 Task: Look for space in Safīpur, India from 3rd June, 2023 to 9th June, 2023 for 2 adults in price range Rs.6000 to Rs.12000. Place can be entire place with 1  bedroom having 1 bed and 1 bathroom. Property type can be house, flat, guest house, hotel. Booking option can be shelf check-in. Required host language is English.
Action: Mouse moved to (415, 58)
Screenshot: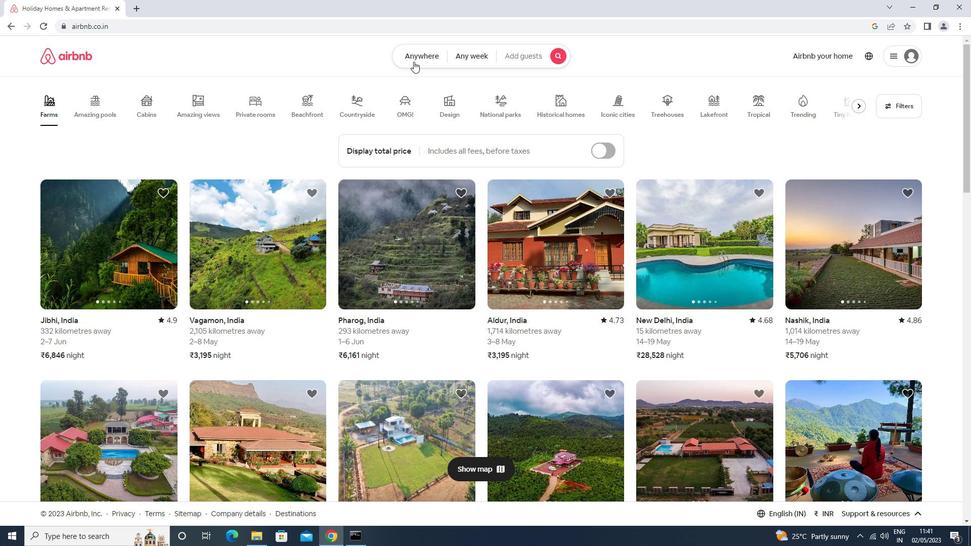 
Action: Mouse pressed left at (415, 58)
Screenshot: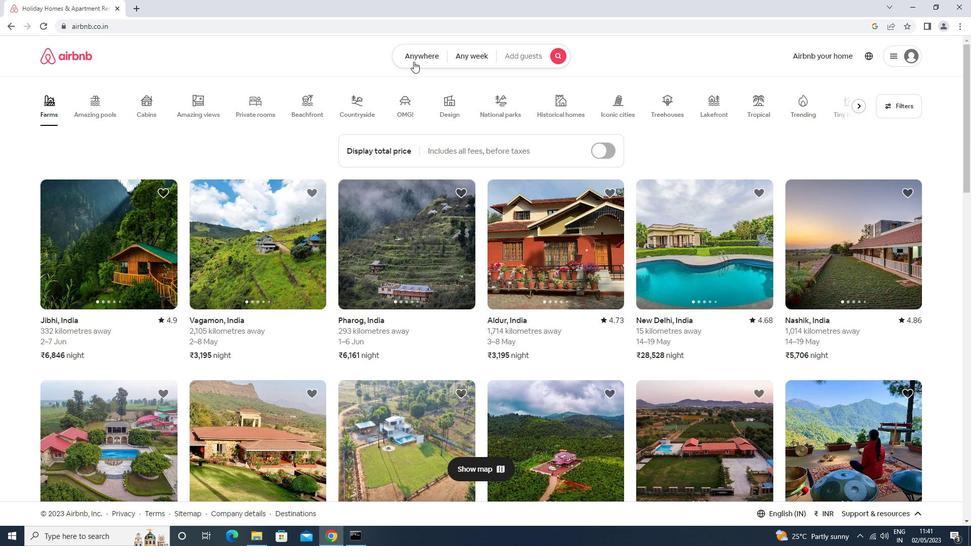 
Action: Mouse moved to (405, 99)
Screenshot: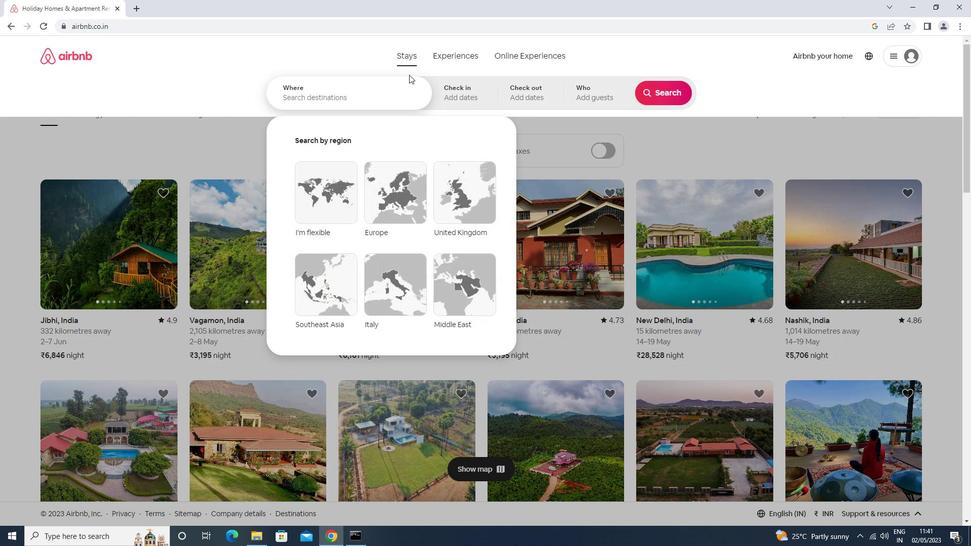 
Action: Mouse pressed left at (405, 99)
Screenshot: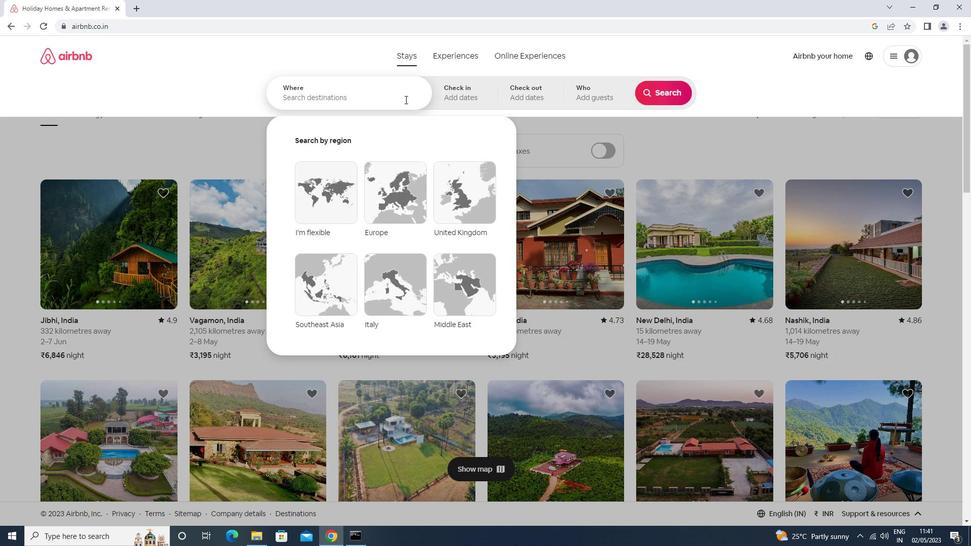 
Action: Mouse moved to (396, 102)
Screenshot: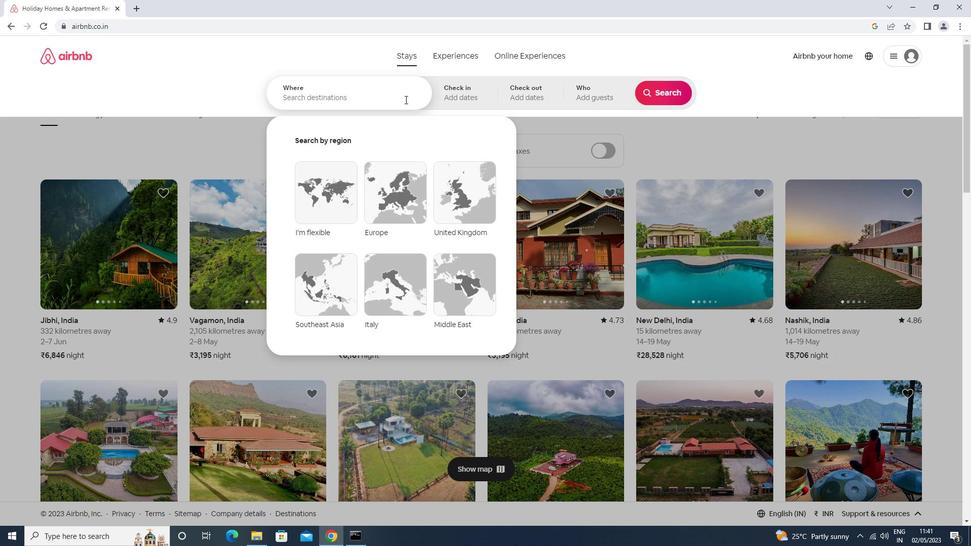 
Action: Key pressed s<Key.caps_lock>afirpur<Key.enter>
Screenshot: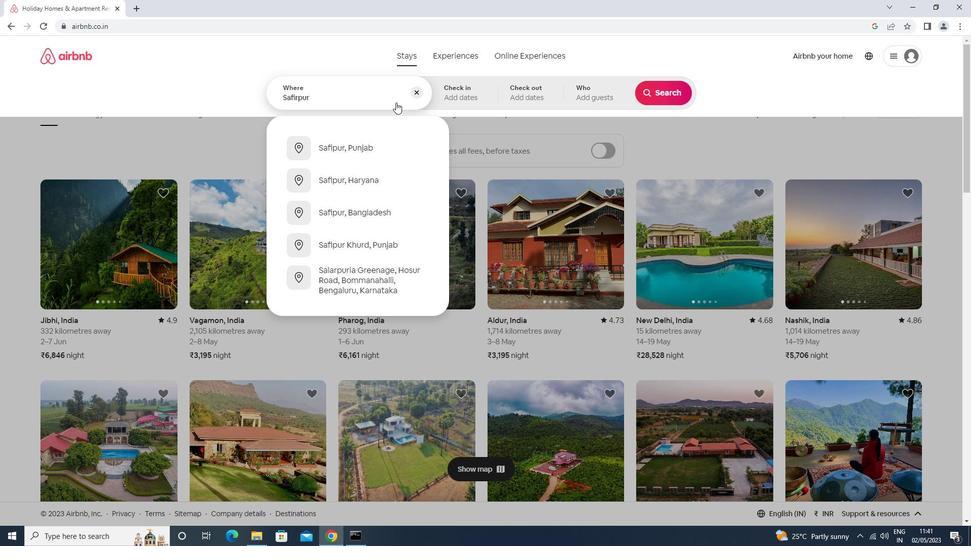 
Action: Mouse moved to (642, 216)
Screenshot: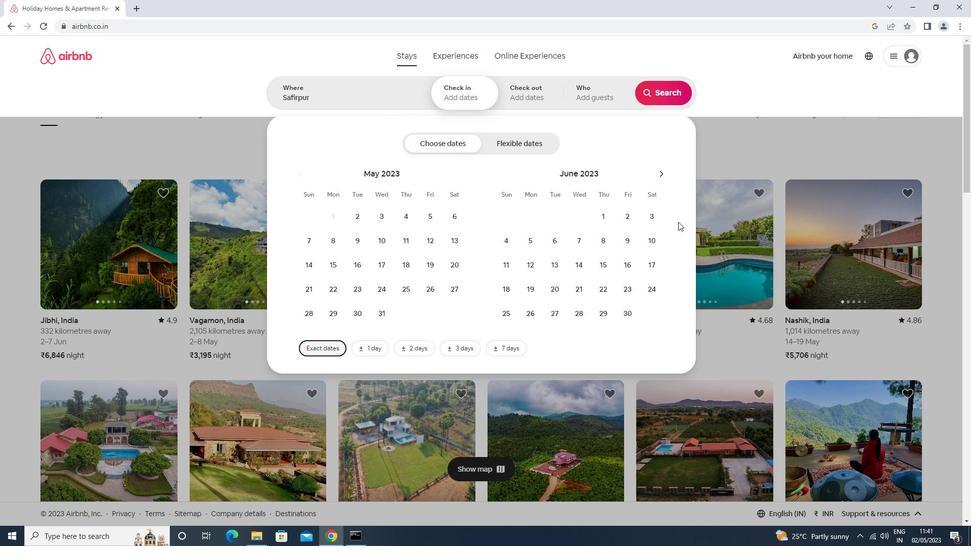 
Action: Mouse pressed left at (642, 216)
Screenshot: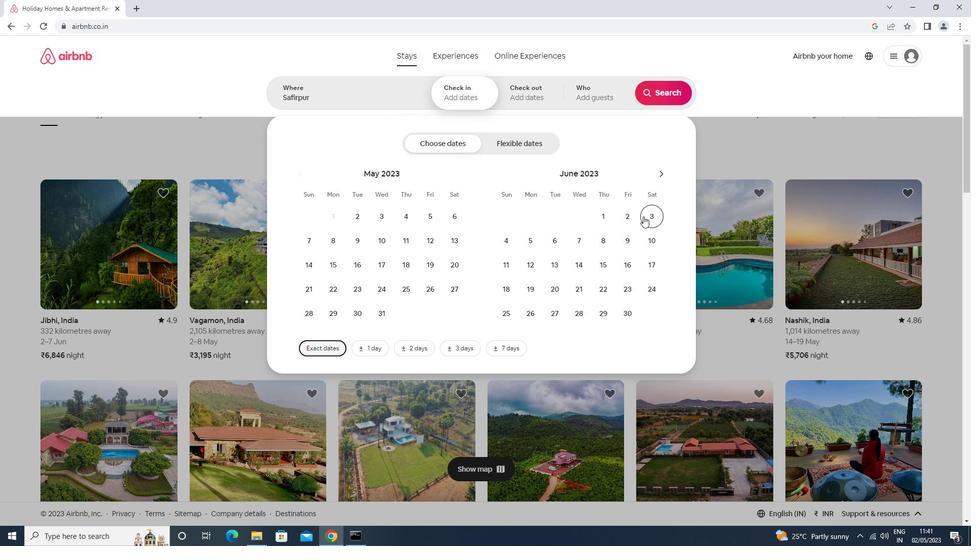 
Action: Mouse moved to (628, 240)
Screenshot: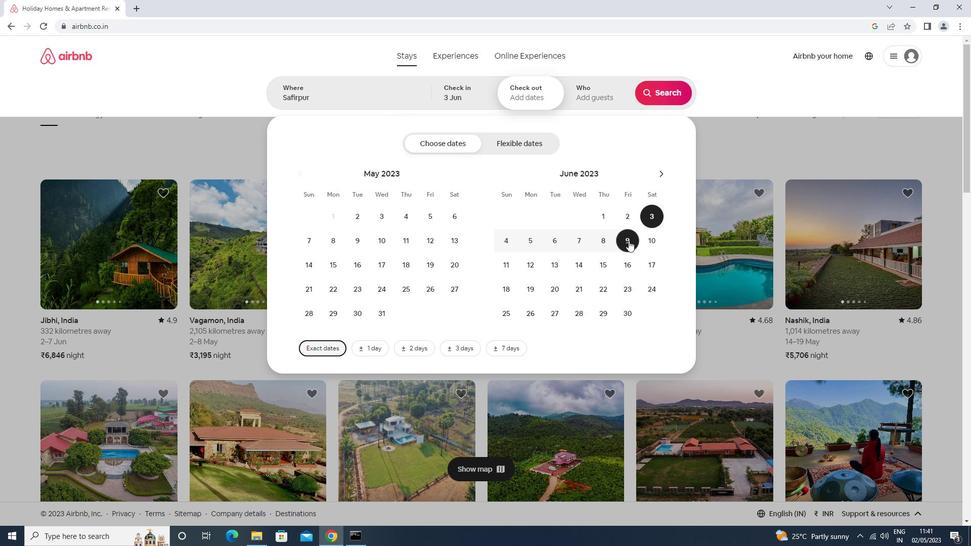 
Action: Mouse pressed left at (628, 240)
Screenshot: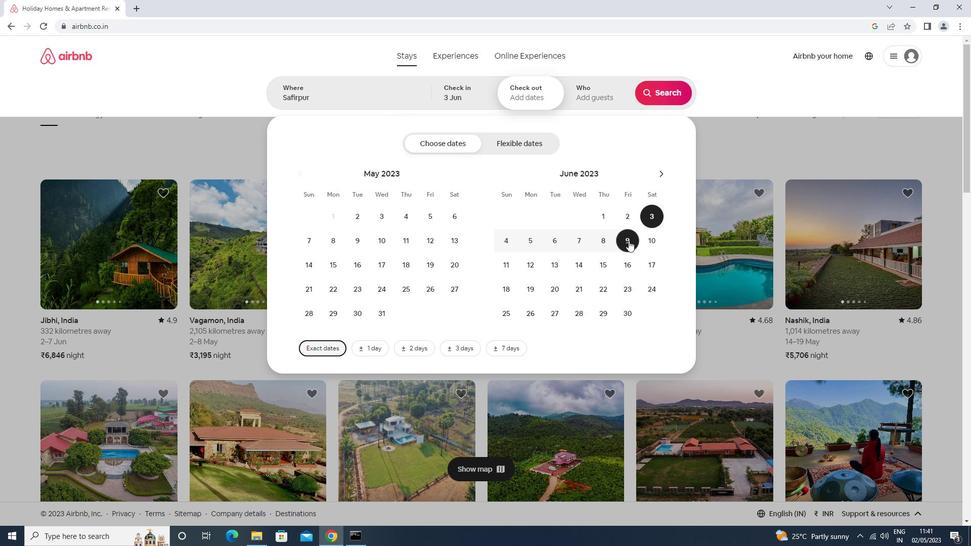
Action: Mouse moved to (591, 97)
Screenshot: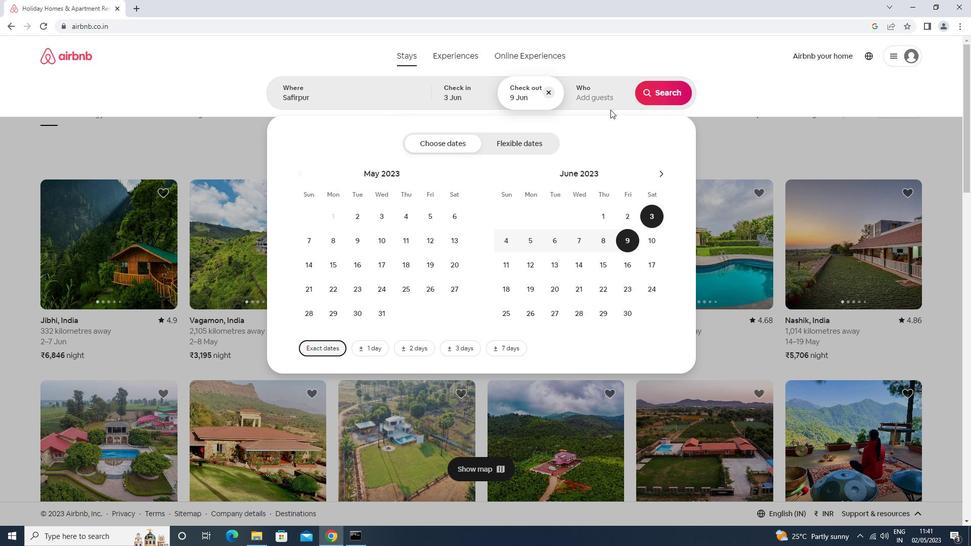 
Action: Mouse pressed left at (591, 97)
Screenshot: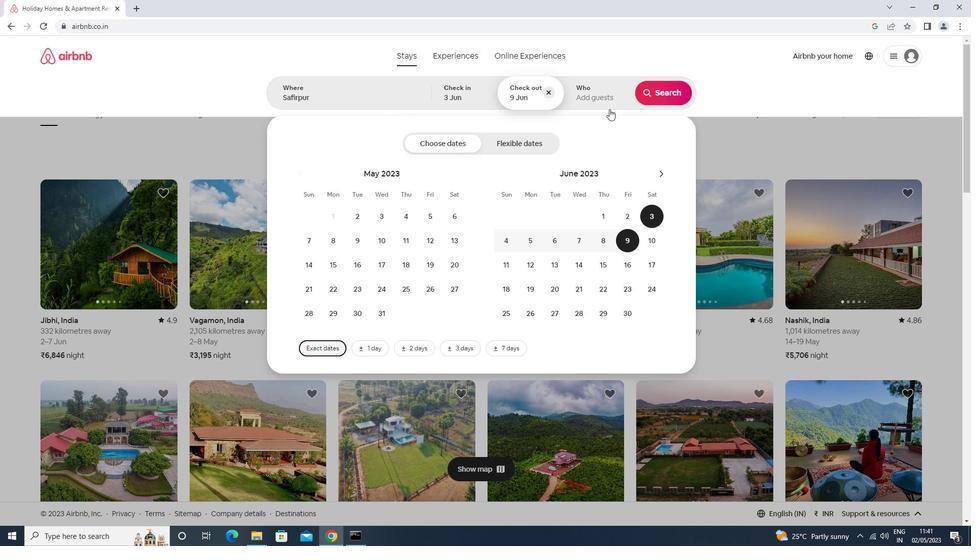
Action: Mouse moved to (662, 149)
Screenshot: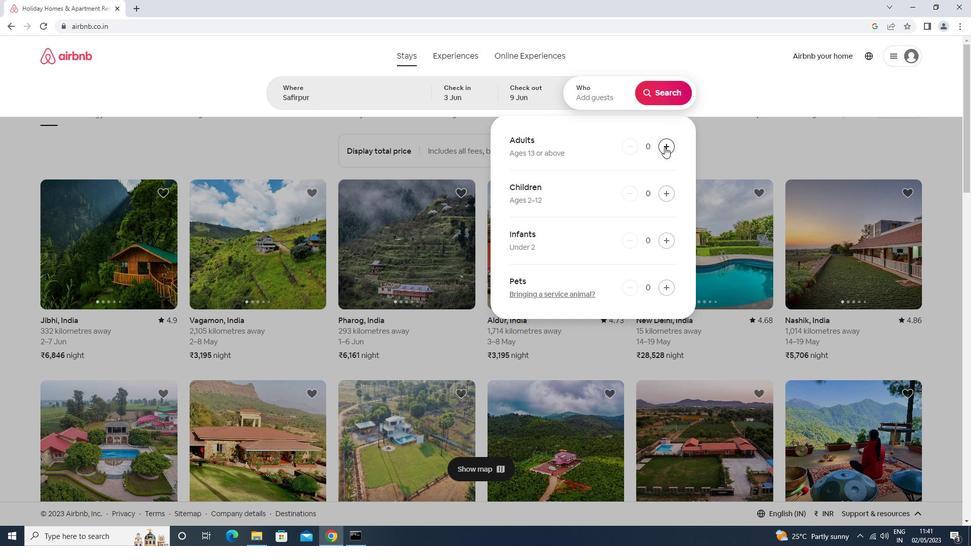 
Action: Mouse pressed left at (662, 149)
Screenshot: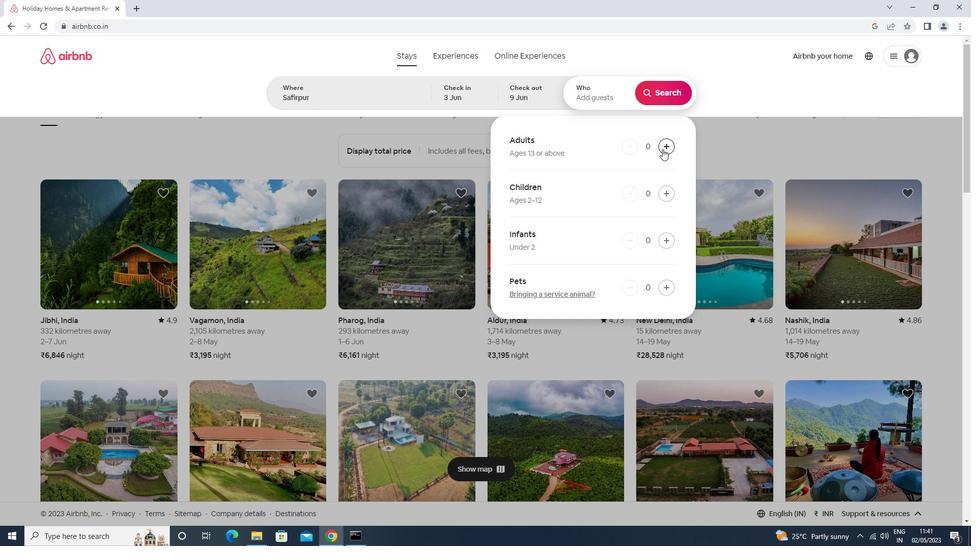 
Action: Mouse moved to (662, 149)
Screenshot: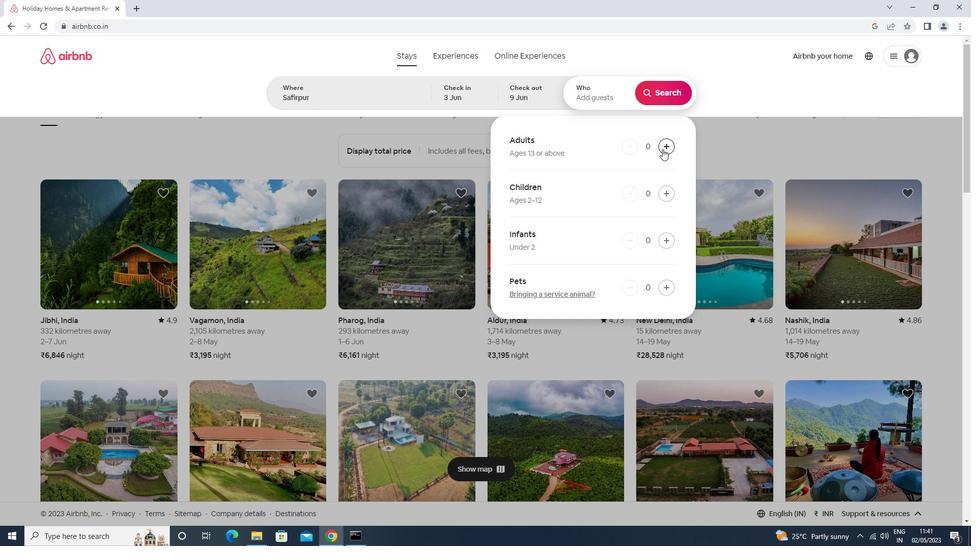 
Action: Mouse pressed left at (662, 149)
Screenshot: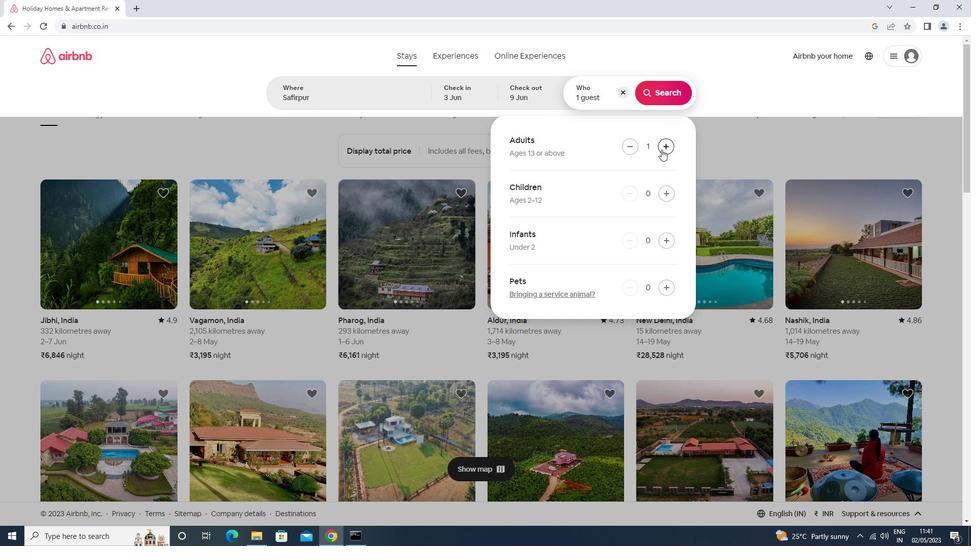 
Action: Mouse moved to (663, 97)
Screenshot: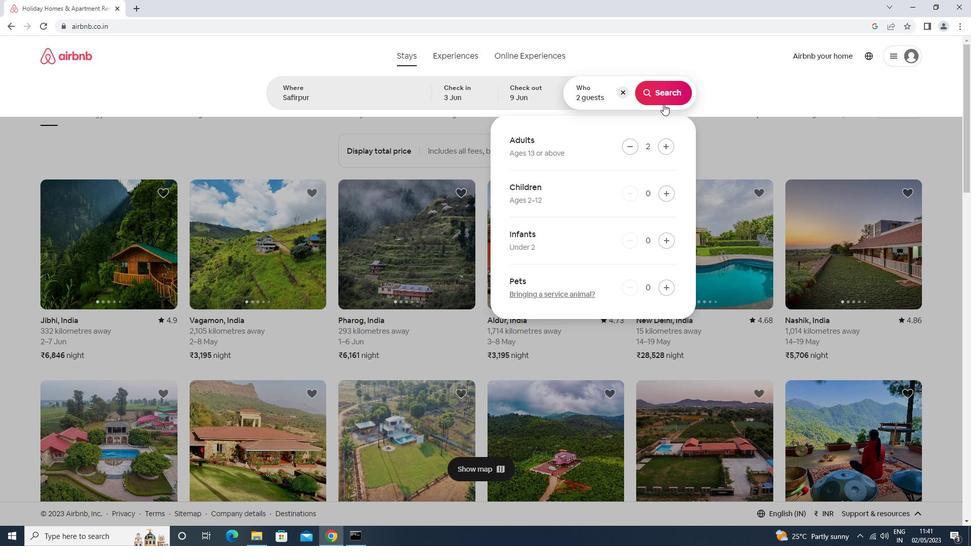 
Action: Mouse pressed left at (663, 97)
Screenshot: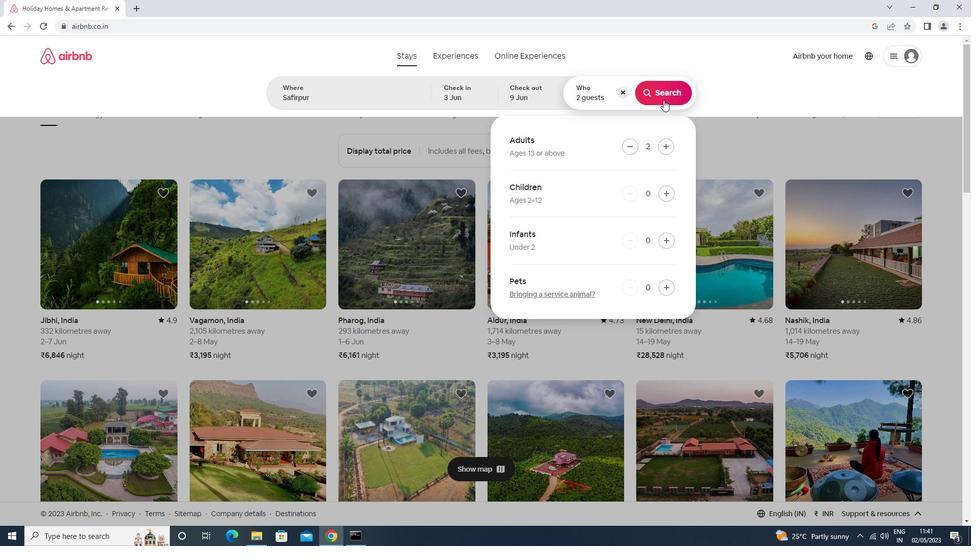 
Action: Mouse moved to (915, 95)
Screenshot: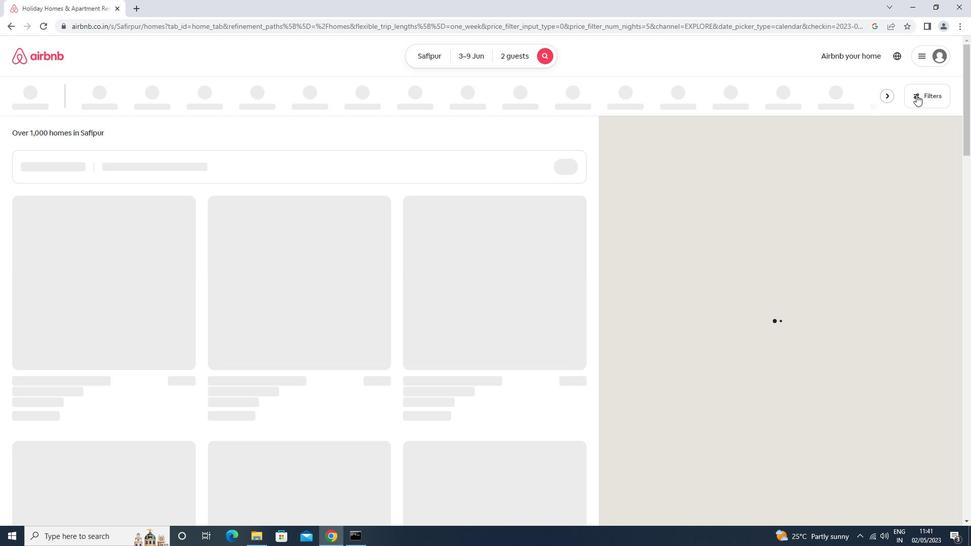 
Action: Mouse pressed left at (915, 95)
Screenshot: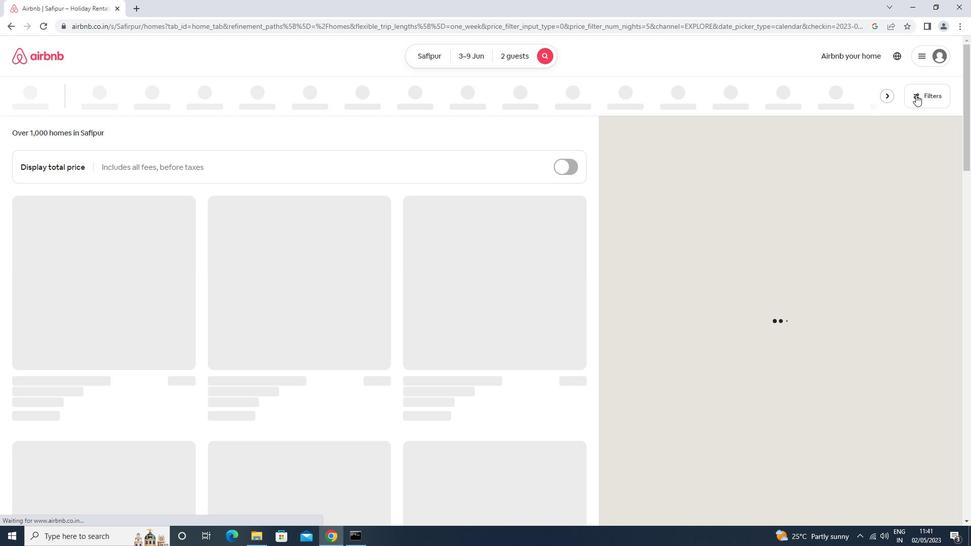 
Action: Mouse moved to (393, 223)
Screenshot: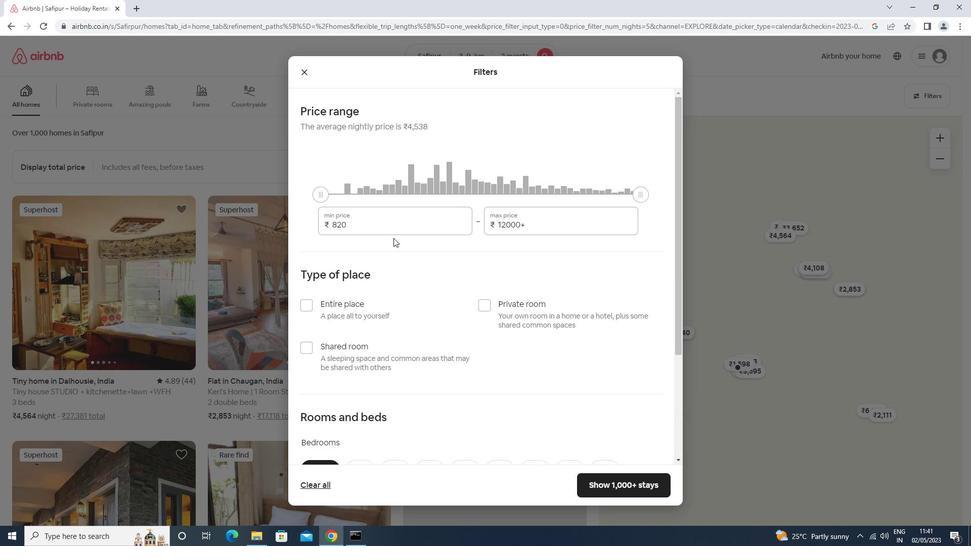 
Action: Mouse pressed left at (393, 223)
Screenshot: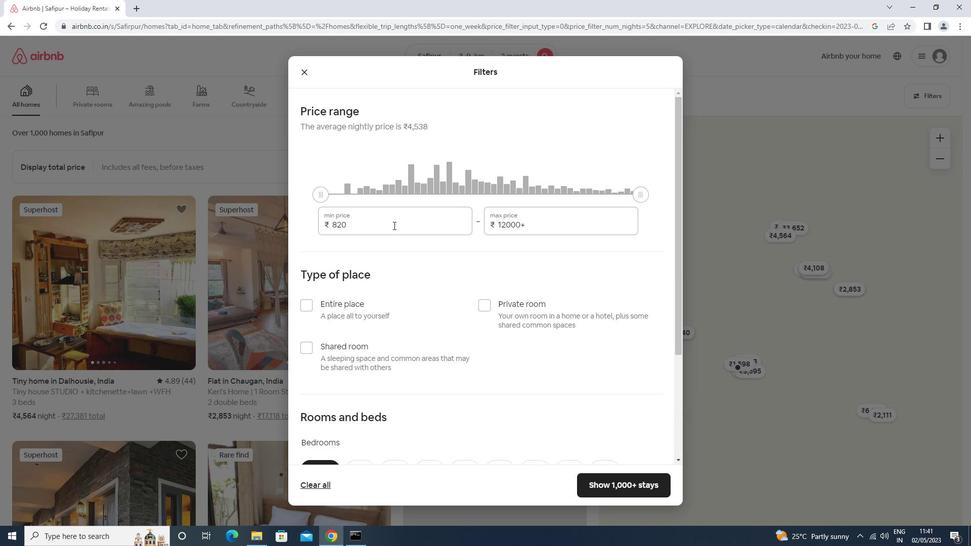 
Action: Key pressed <Key.backspace><Key.backspace><Key.backspace><Key.backspace><Key.backspace><Key.backspace><Key.backspace><Key.backspace><Key.backspace><Key.backspace><Key.backspace><Key.backspace><Key.backspace><Key.backspace><Key.backspace>6000<Key.tab>12000
Screenshot: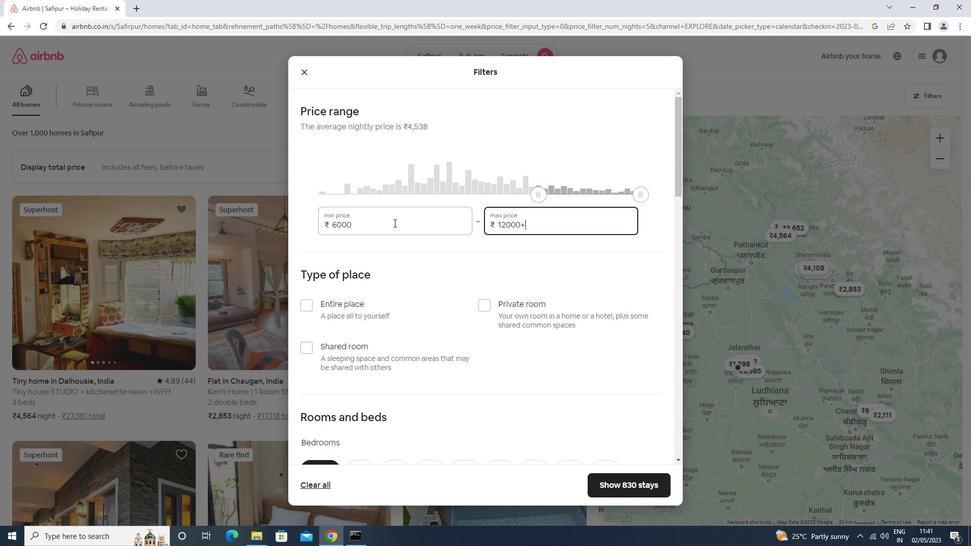 
Action: Mouse moved to (347, 302)
Screenshot: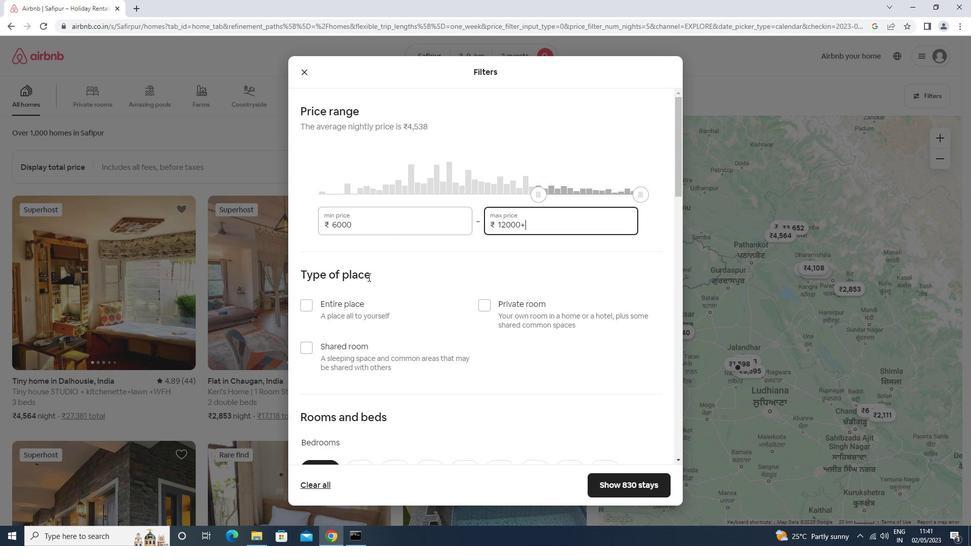 
Action: Mouse pressed left at (347, 302)
Screenshot: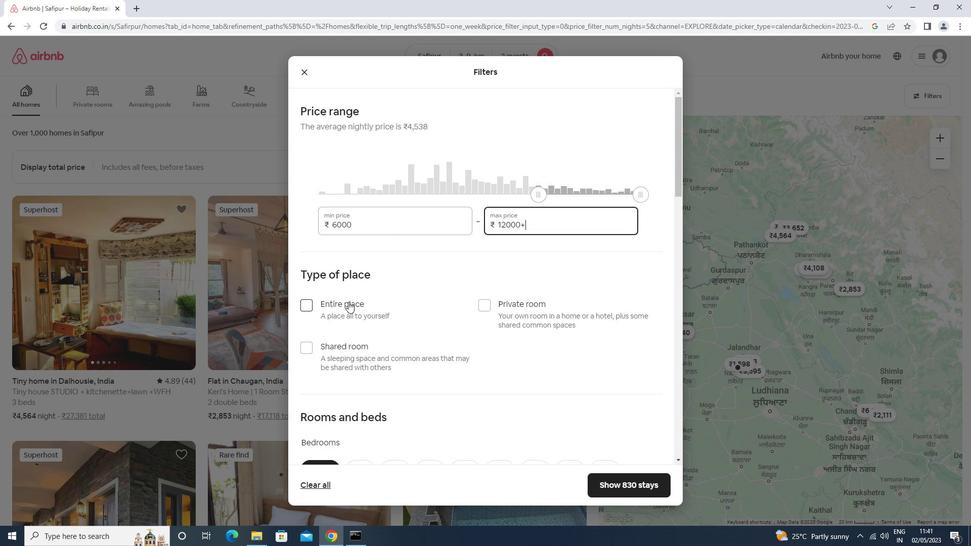 
Action: Mouse moved to (347, 303)
Screenshot: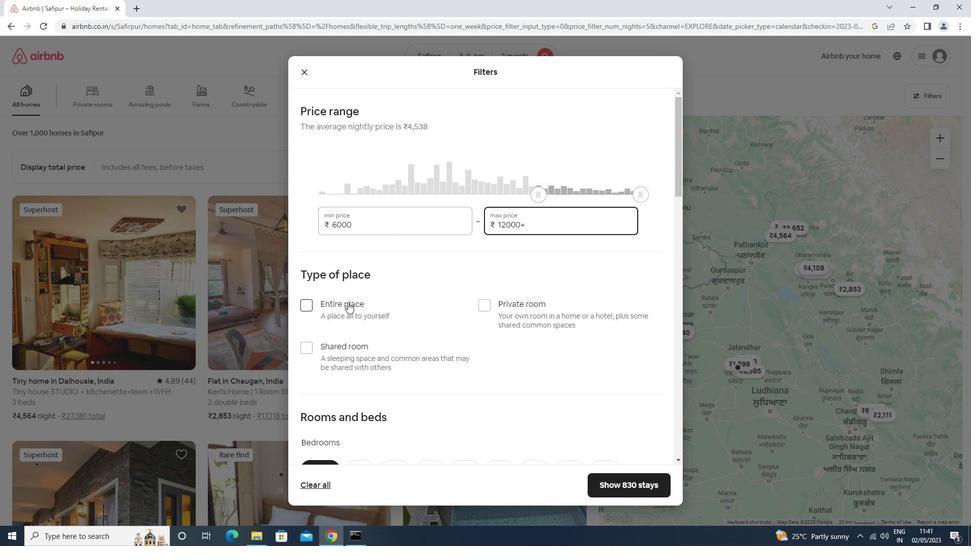 
Action: Mouse scrolled (347, 302) with delta (0, 0)
Screenshot: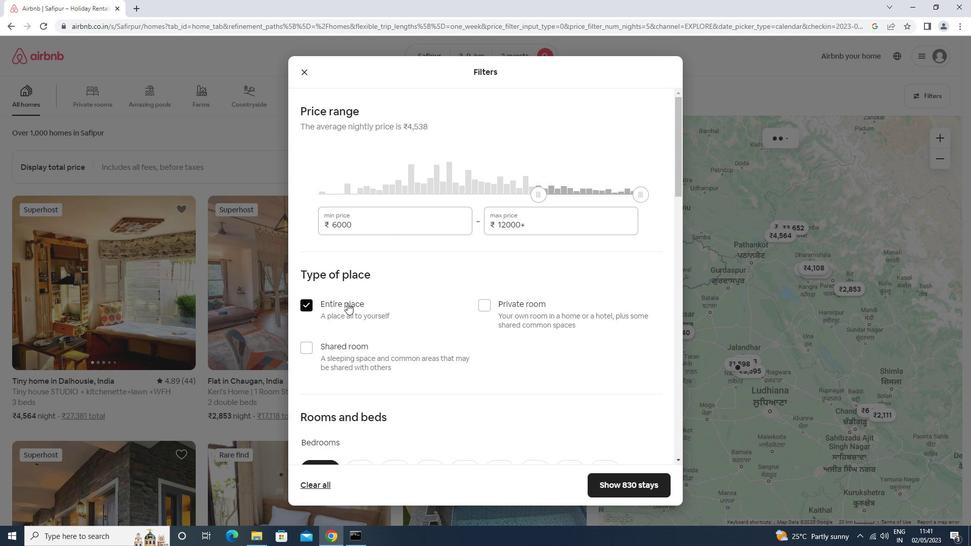 
Action: Mouse scrolled (347, 302) with delta (0, 0)
Screenshot: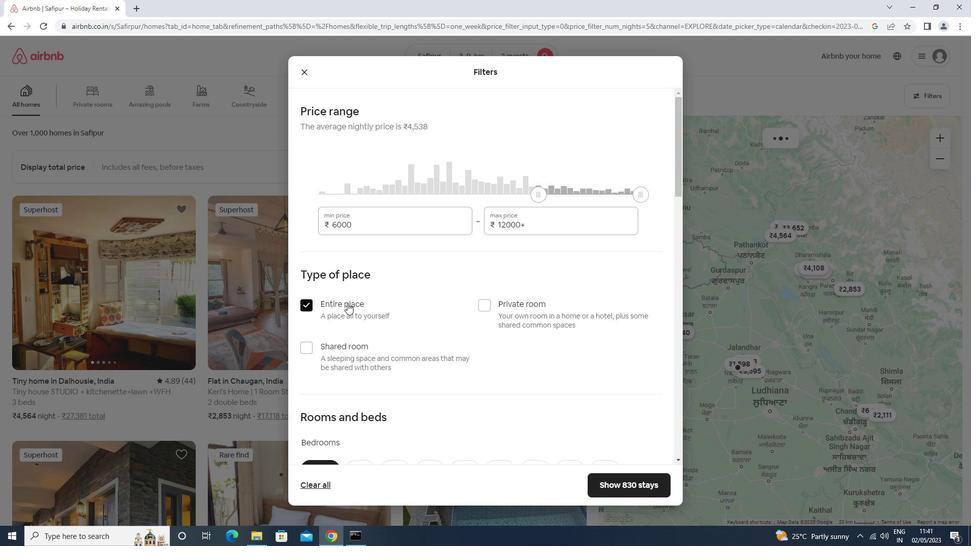 
Action: Mouse scrolled (347, 302) with delta (0, 0)
Screenshot: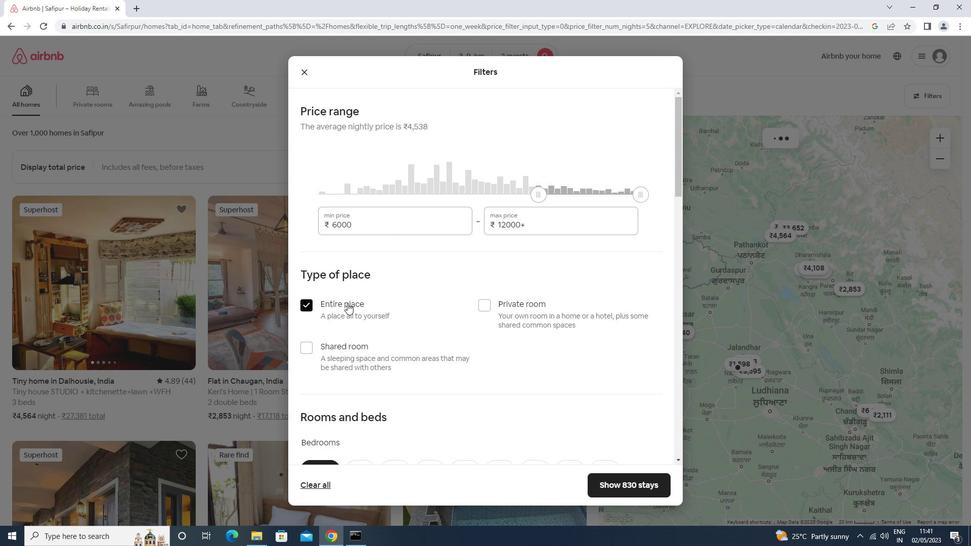 
Action: Mouse scrolled (347, 302) with delta (0, 0)
Screenshot: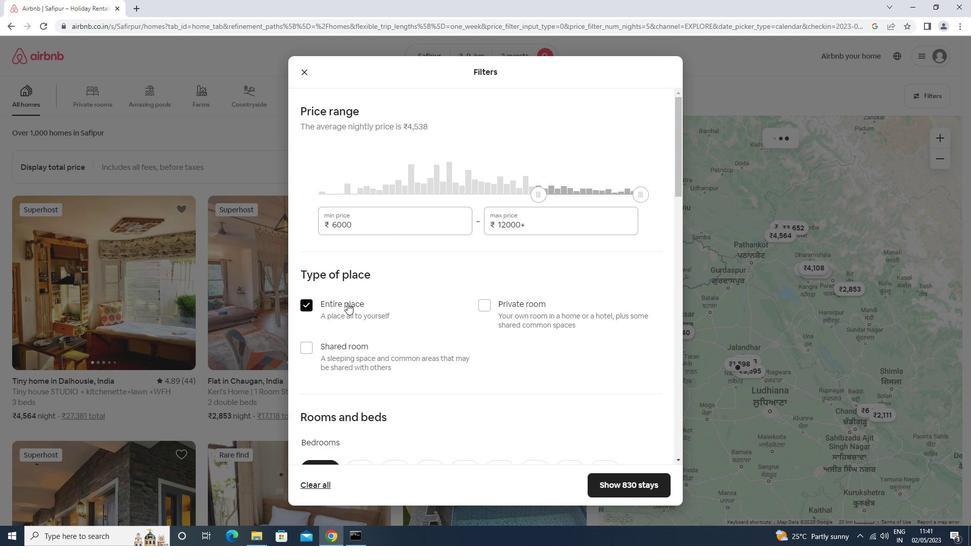 
Action: Mouse scrolled (347, 302) with delta (0, 0)
Screenshot: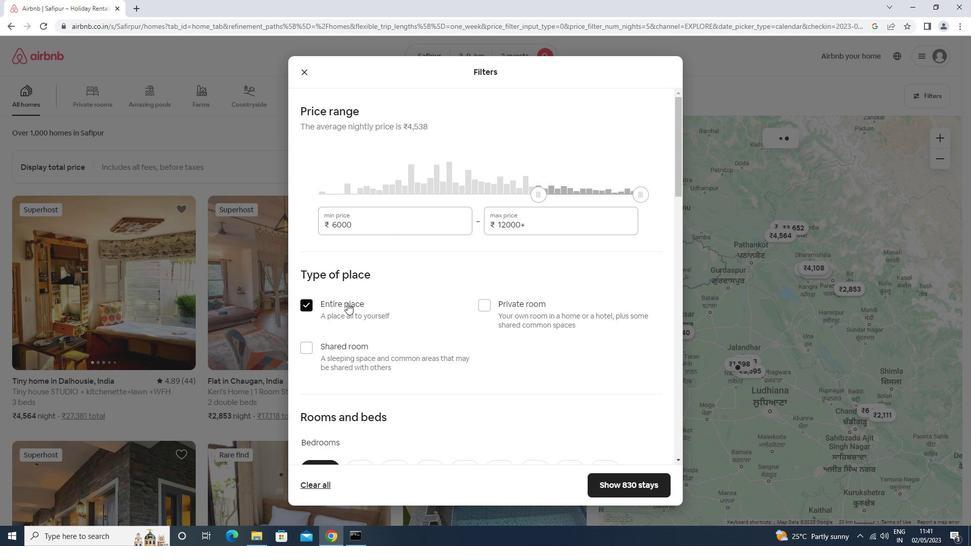 
Action: Mouse moved to (356, 217)
Screenshot: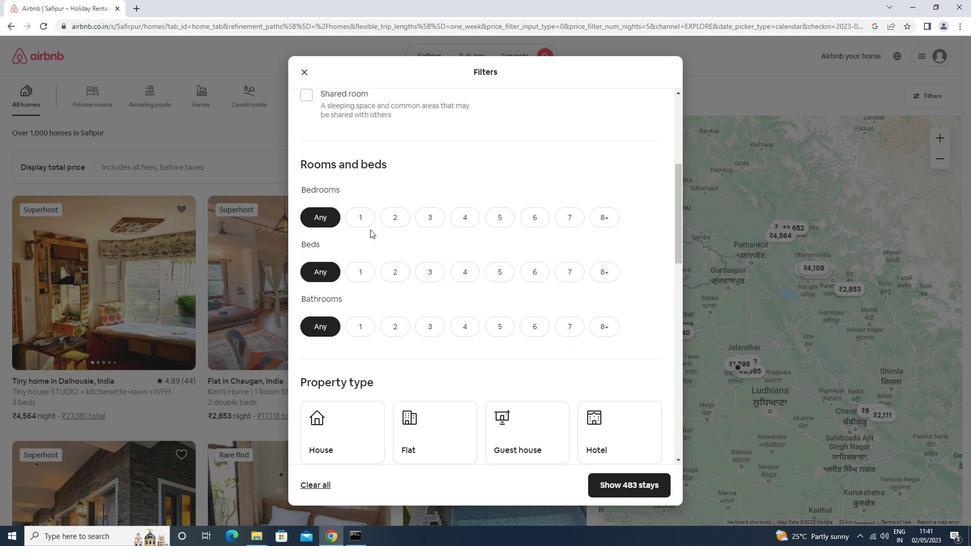 
Action: Mouse pressed left at (356, 217)
Screenshot: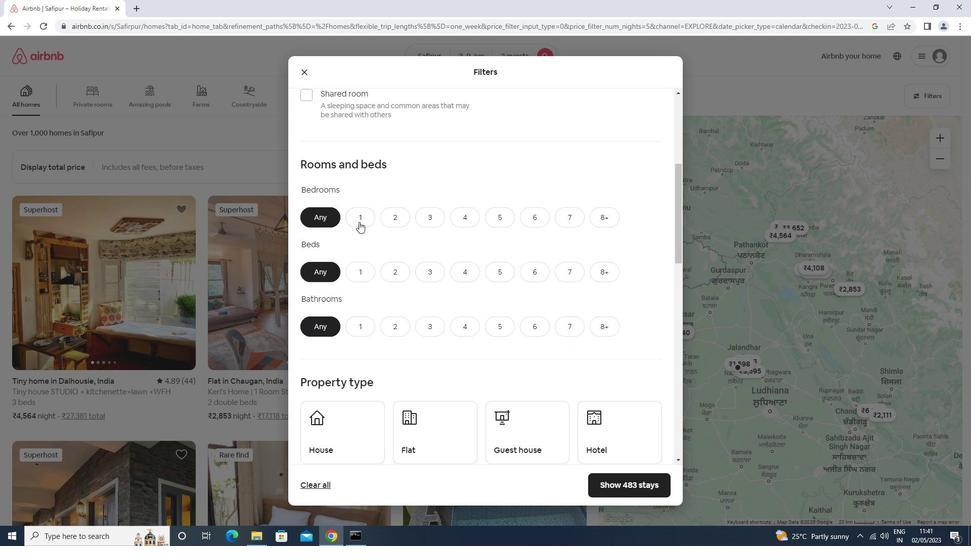 
Action: Mouse moved to (362, 269)
Screenshot: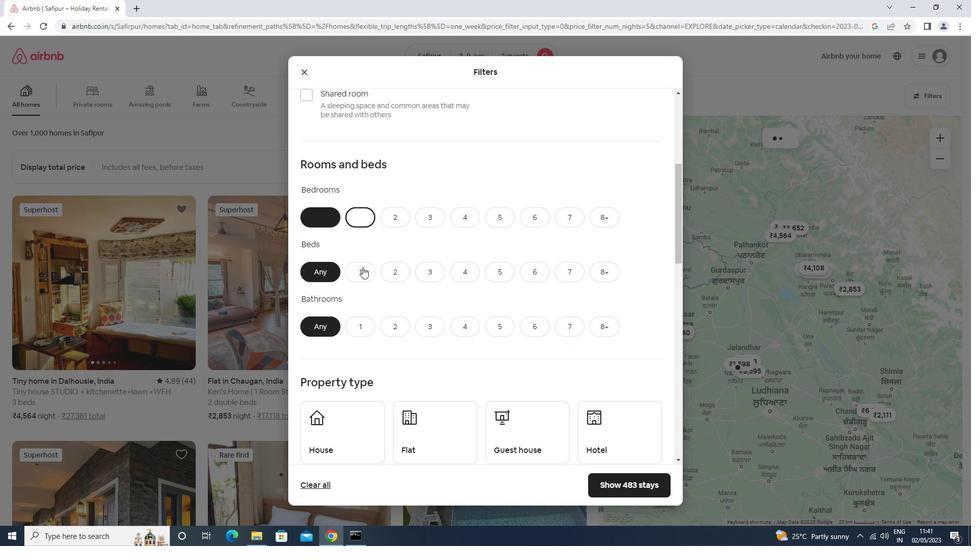 
Action: Mouse pressed left at (362, 269)
Screenshot: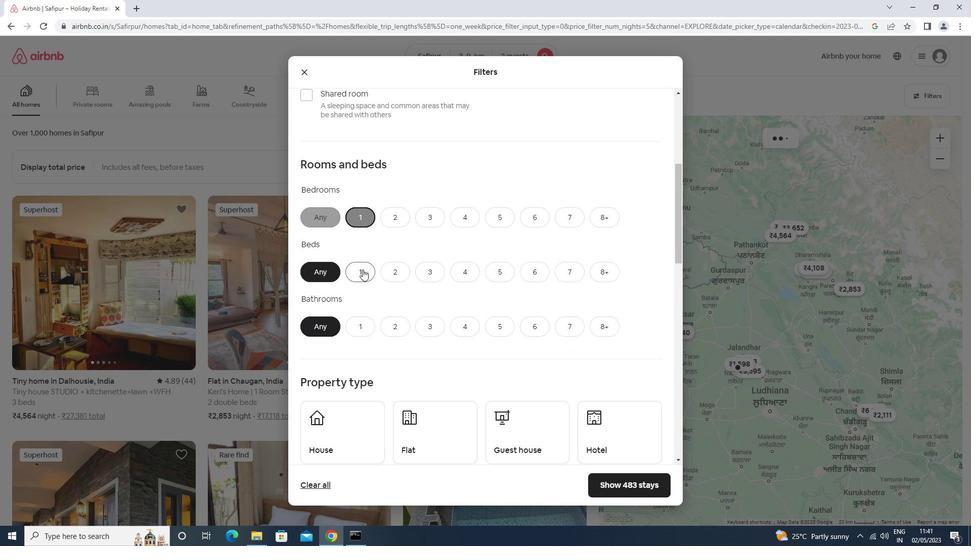 
Action: Mouse moved to (346, 322)
Screenshot: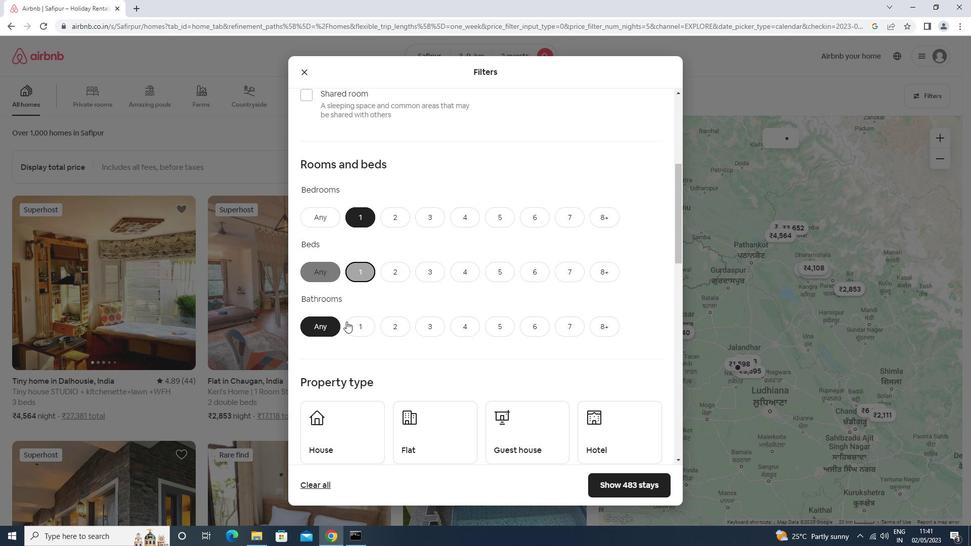 
Action: Mouse pressed left at (346, 322)
Screenshot: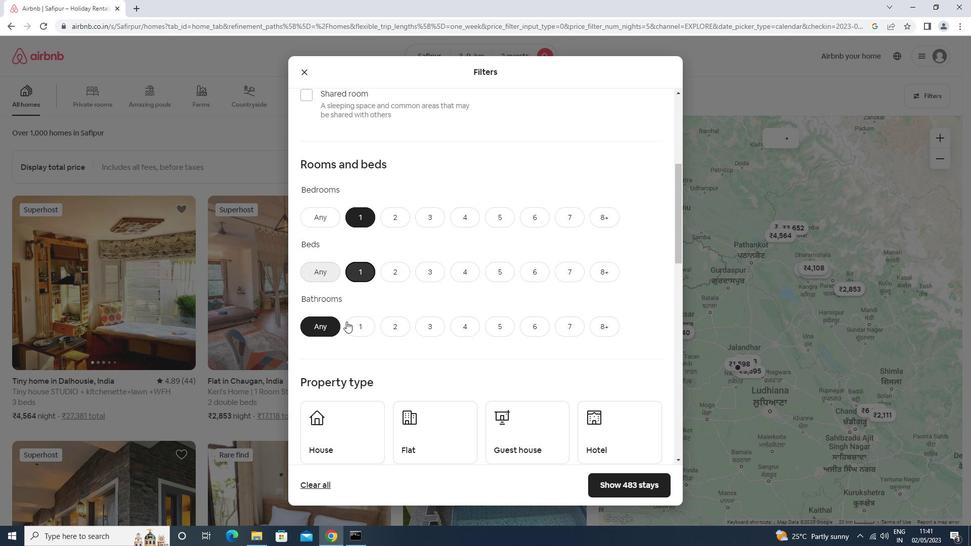
Action: Mouse moved to (347, 320)
Screenshot: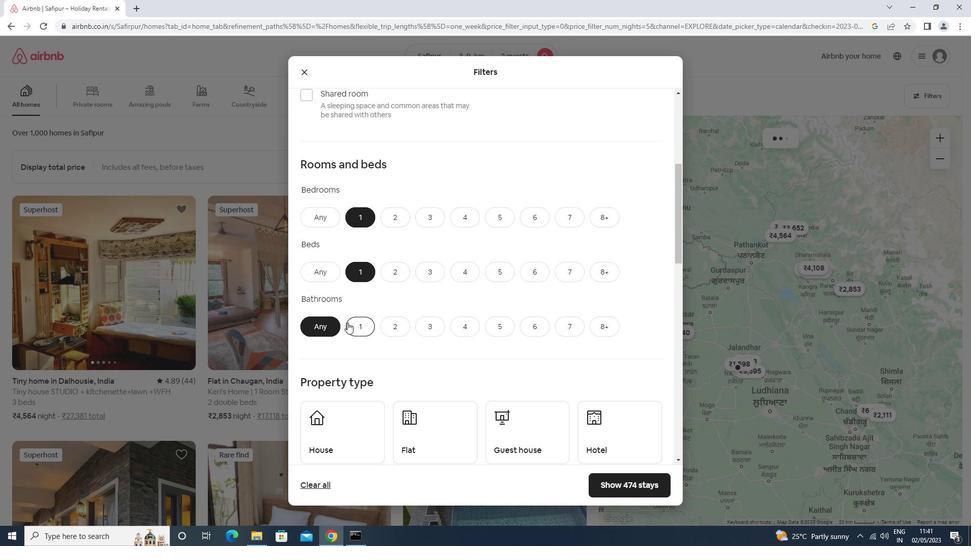 
Action: Mouse scrolled (347, 320) with delta (0, 0)
Screenshot: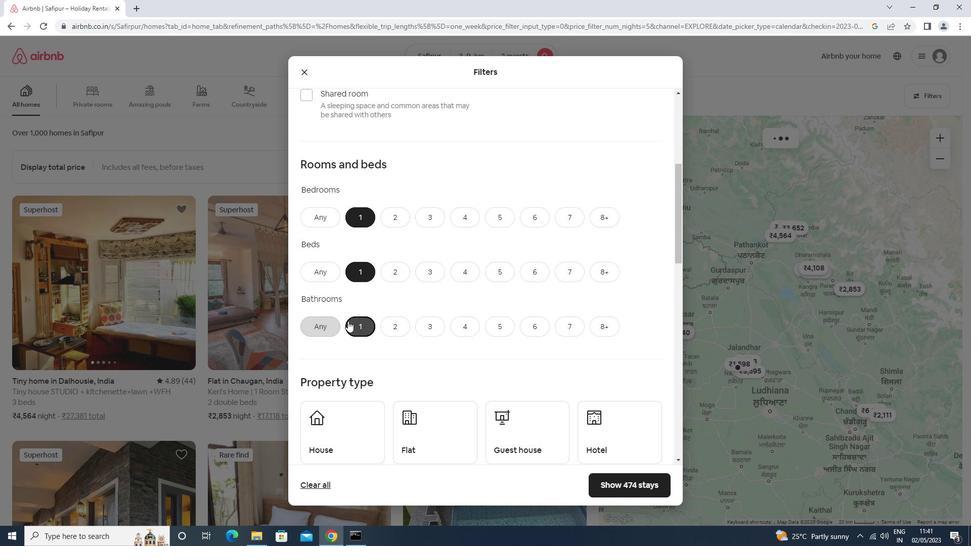 
Action: Mouse scrolled (347, 320) with delta (0, 0)
Screenshot: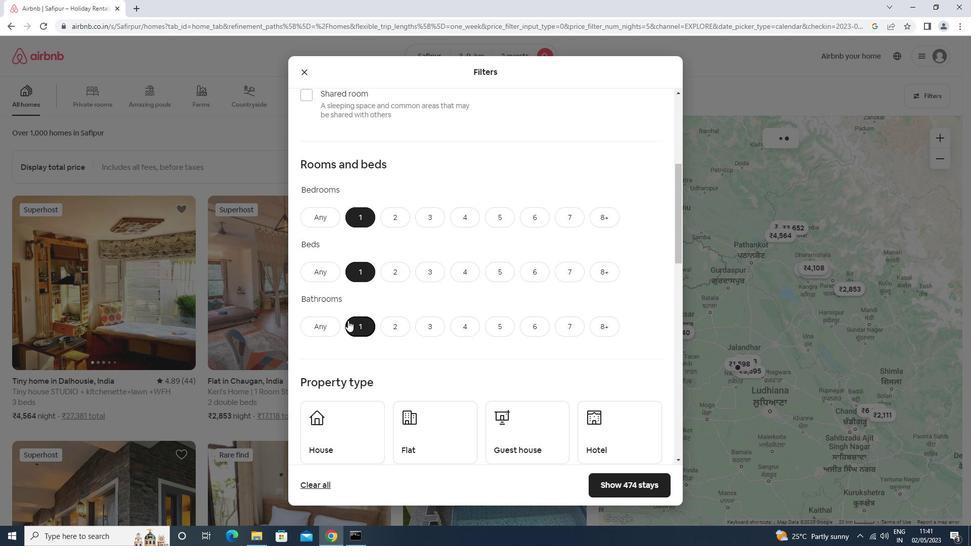 
Action: Mouse scrolled (347, 320) with delta (0, 0)
Screenshot: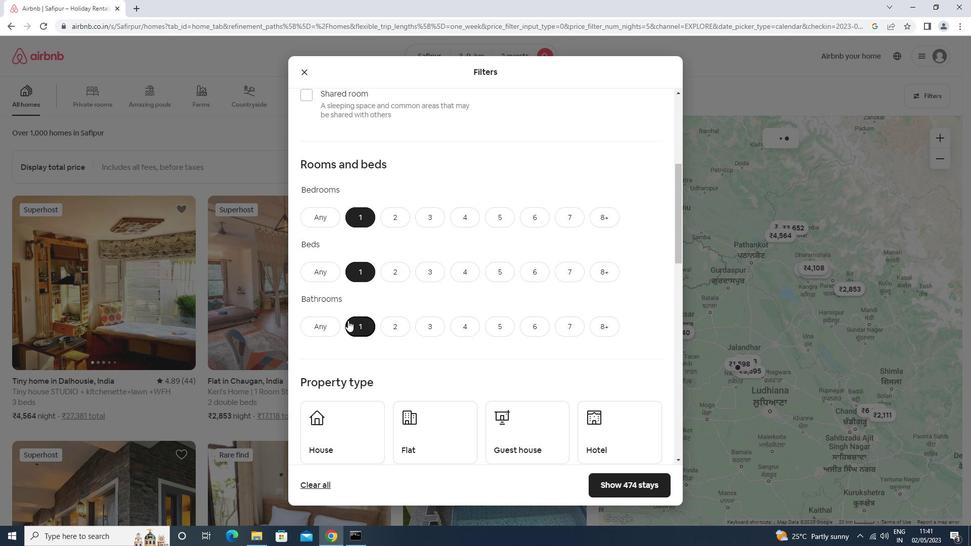 
Action: Mouse moved to (341, 257)
Screenshot: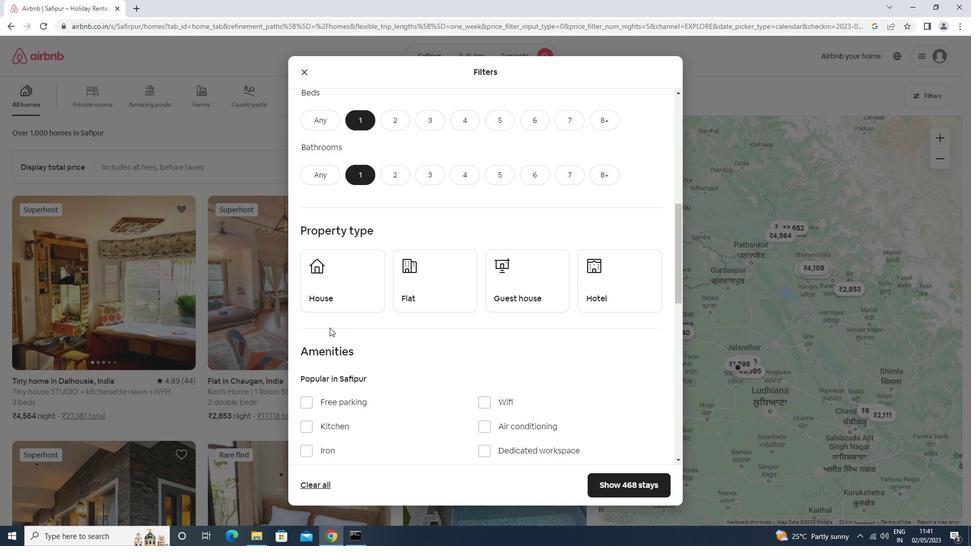 
Action: Mouse pressed left at (341, 257)
Screenshot: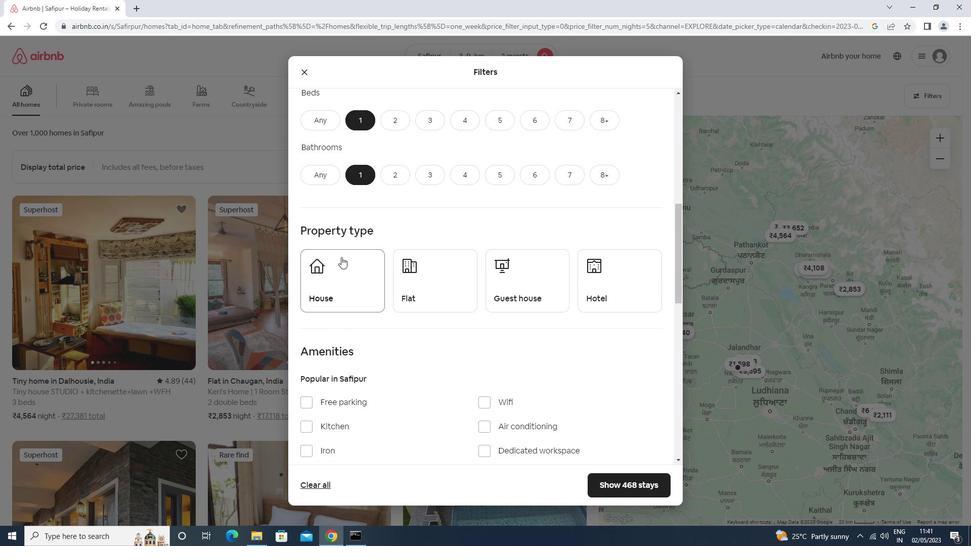 
Action: Mouse moved to (444, 276)
Screenshot: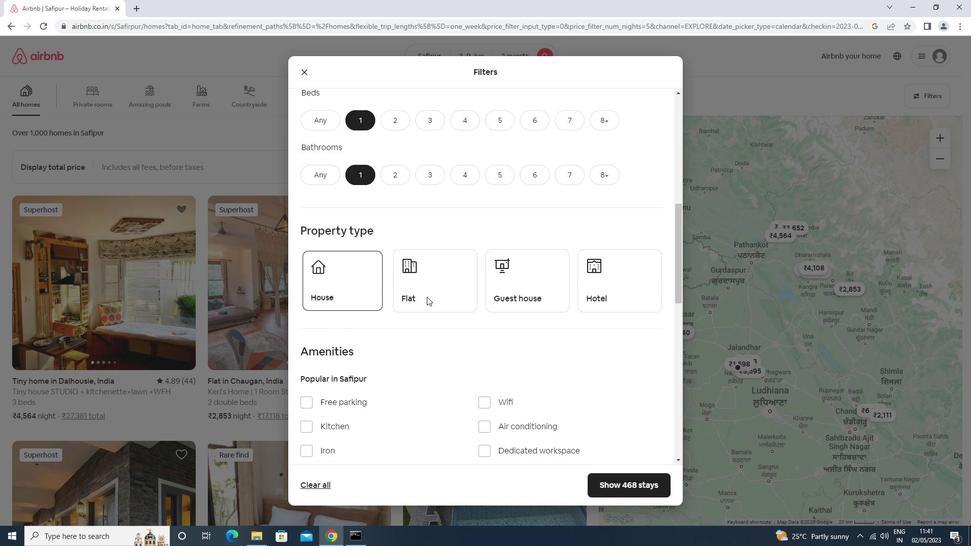 
Action: Mouse pressed left at (444, 276)
Screenshot: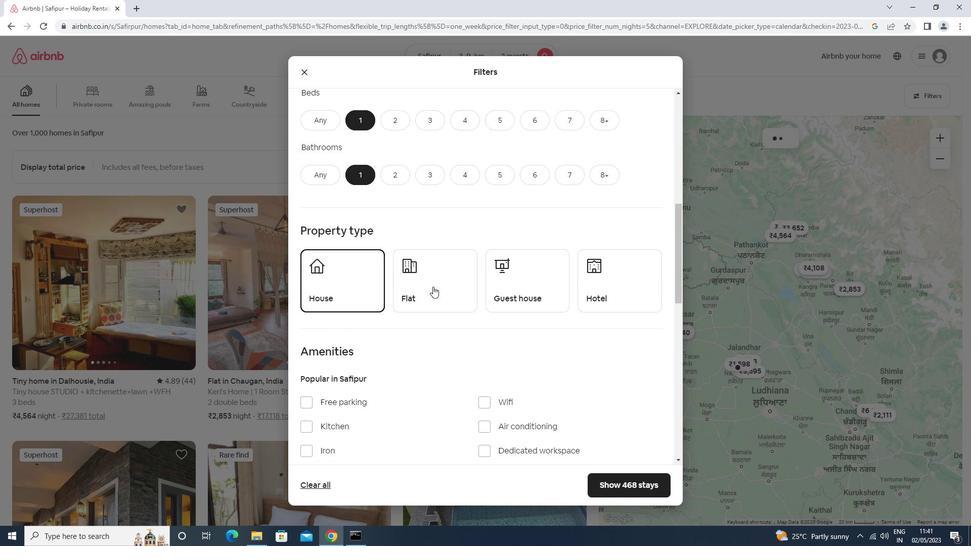 
Action: Mouse moved to (554, 277)
Screenshot: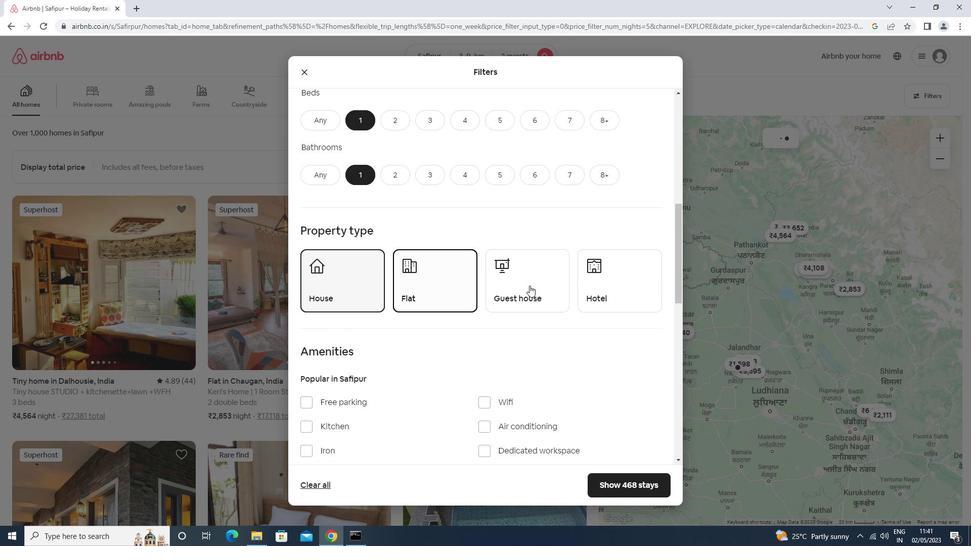 
Action: Mouse pressed left at (554, 277)
Screenshot: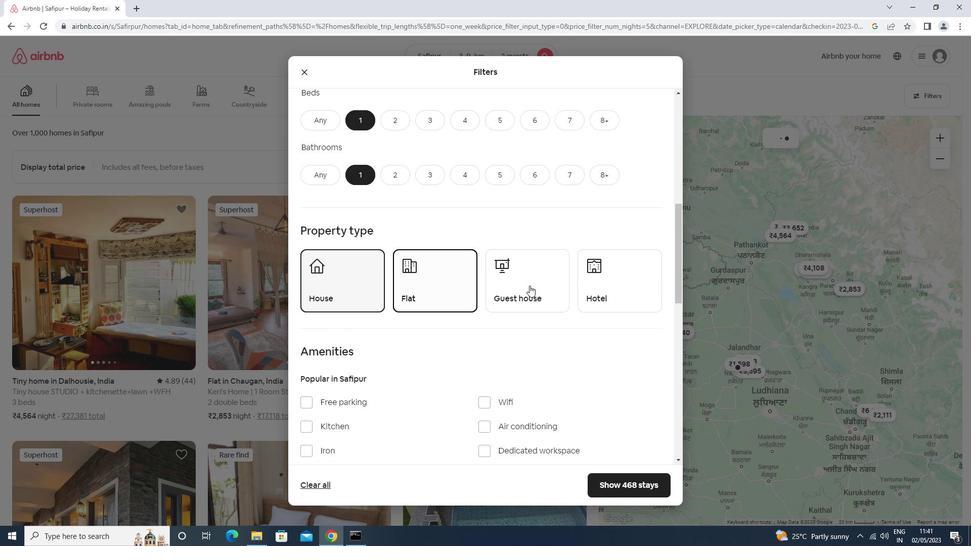 
Action: Mouse moved to (609, 278)
Screenshot: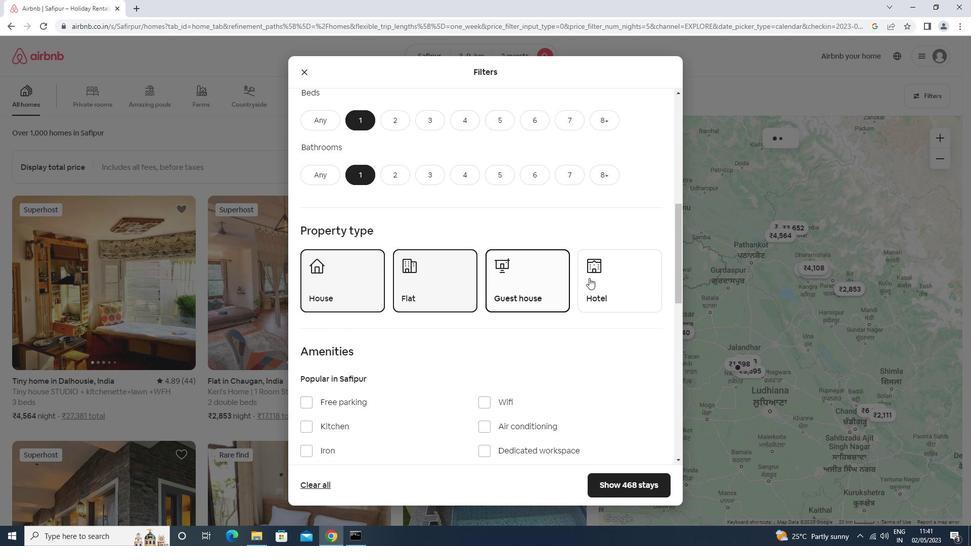 
Action: Mouse pressed left at (609, 278)
Screenshot: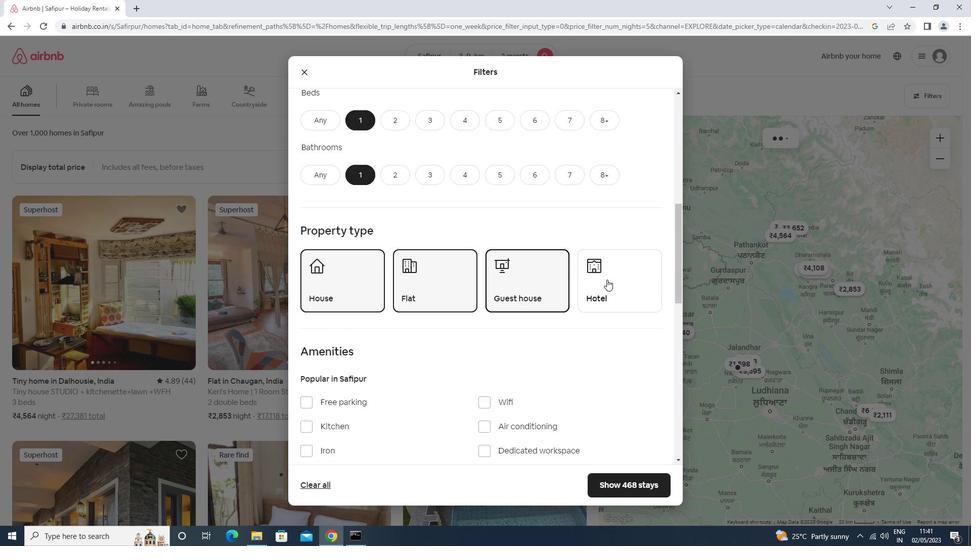 
Action: Mouse moved to (609, 273)
Screenshot: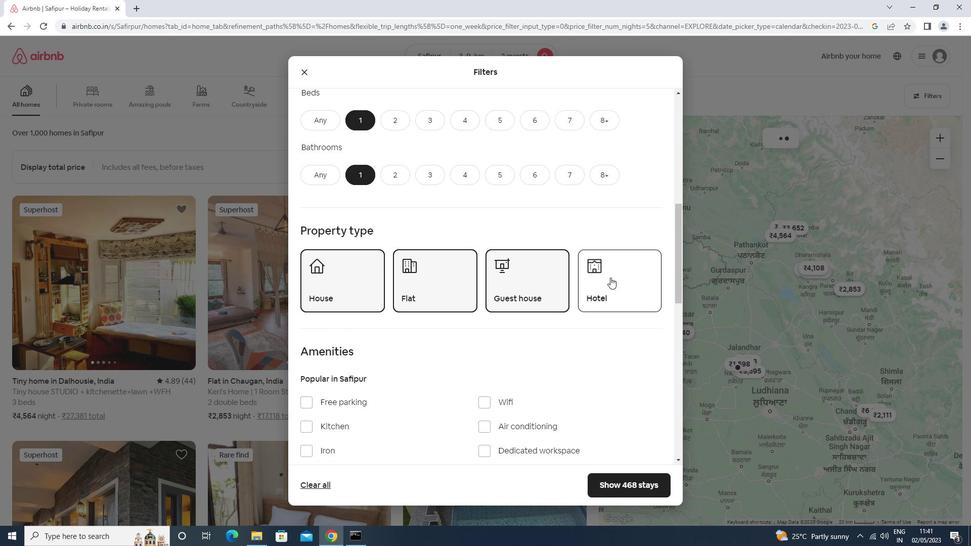 
Action: Mouse scrolled (609, 272) with delta (0, 0)
Screenshot: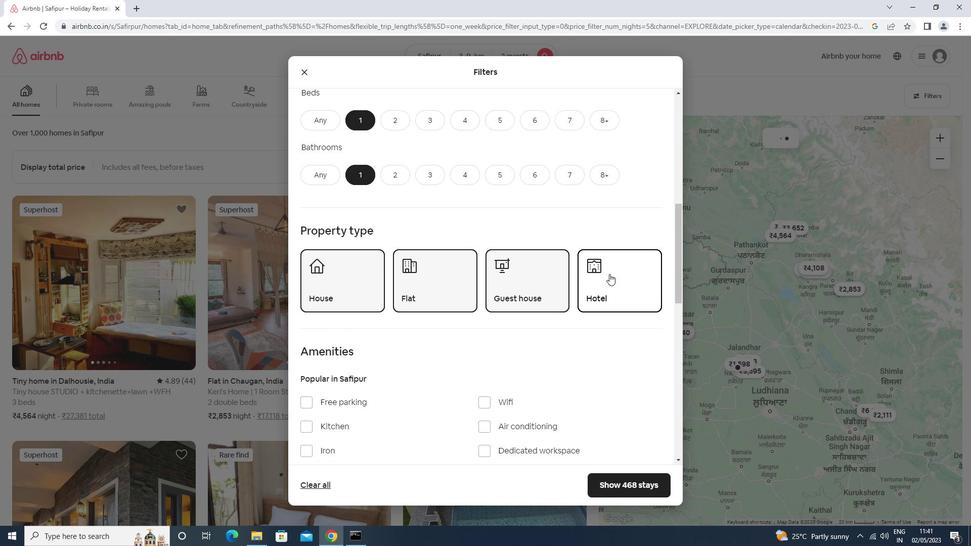 
Action: Mouse scrolled (609, 272) with delta (0, 0)
Screenshot: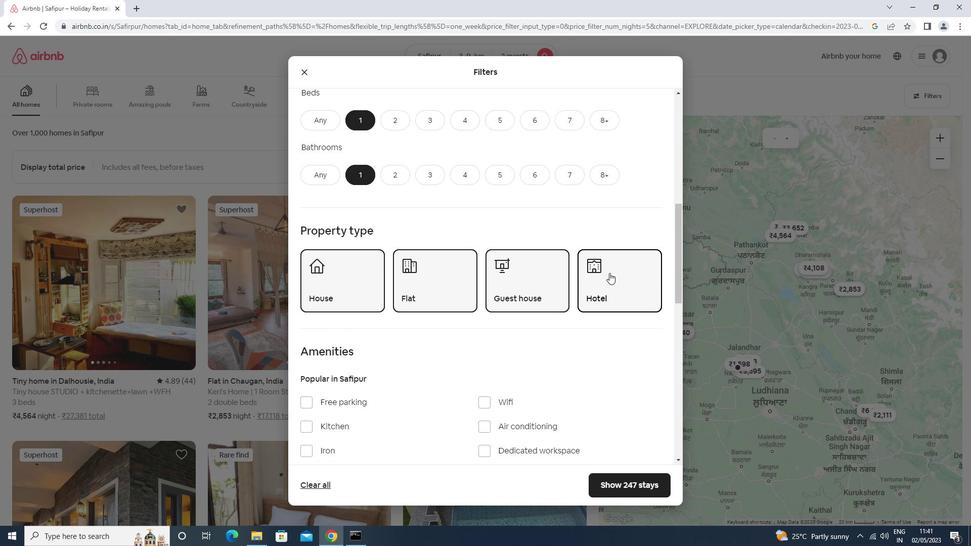 
Action: Mouse scrolled (609, 272) with delta (0, 0)
Screenshot: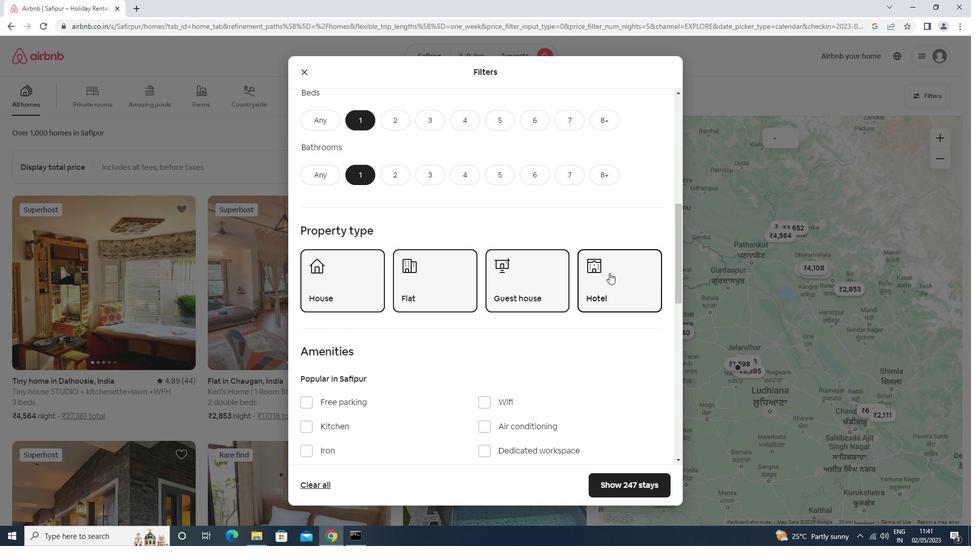 
Action: Mouse scrolled (609, 272) with delta (0, 0)
Screenshot: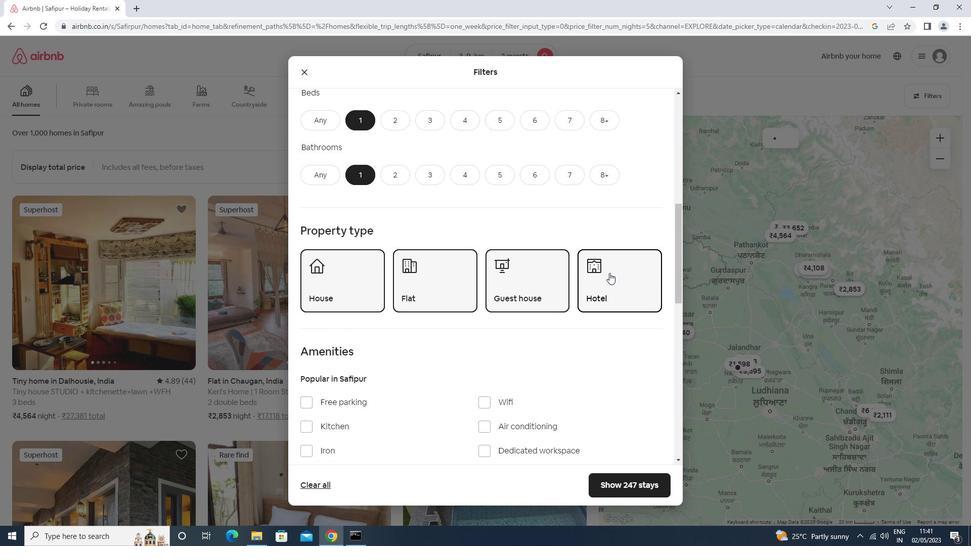 
Action: Mouse scrolled (609, 272) with delta (0, 0)
Screenshot: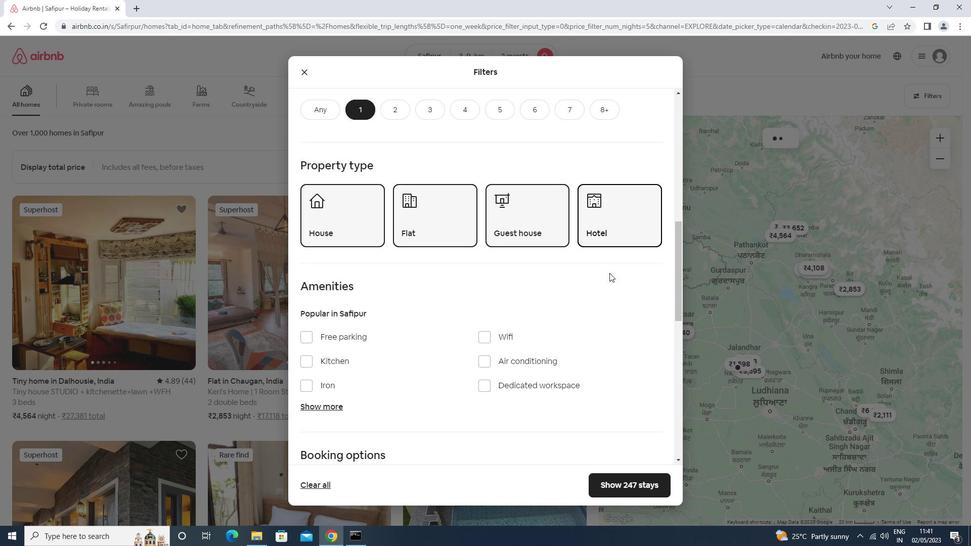 
Action: Mouse moved to (640, 329)
Screenshot: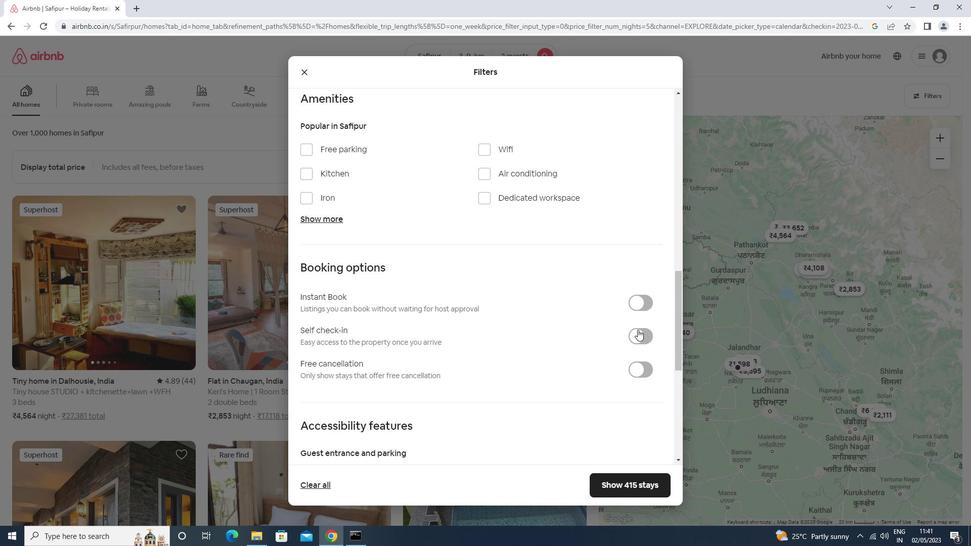 
Action: Mouse pressed left at (640, 329)
Screenshot: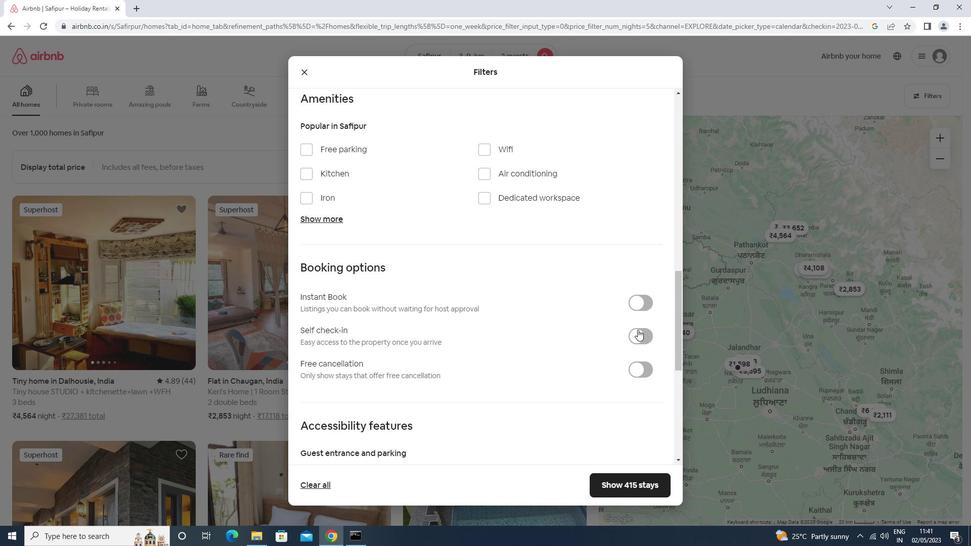 
Action: Mouse moved to (623, 314)
Screenshot: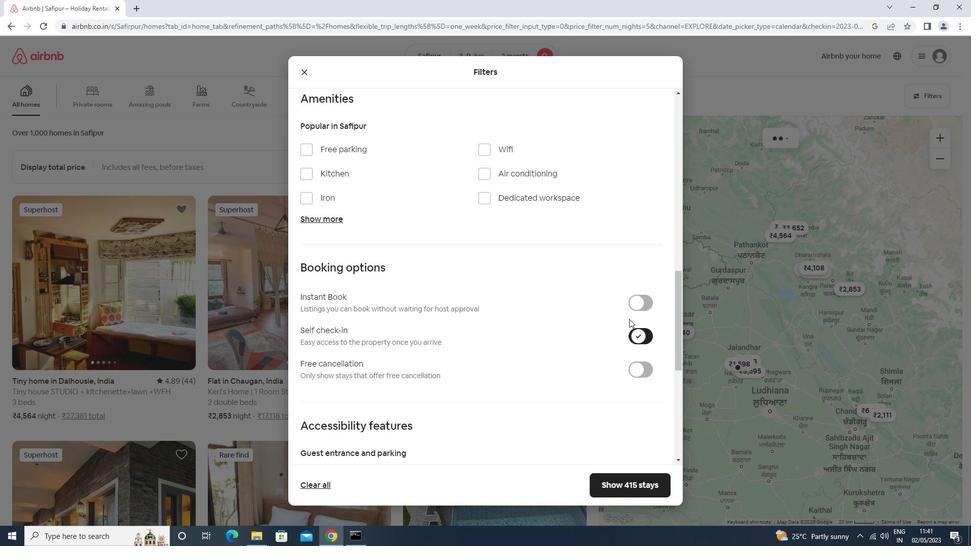 
Action: Mouse scrolled (623, 313) with delta (0, 0)
Screenshot: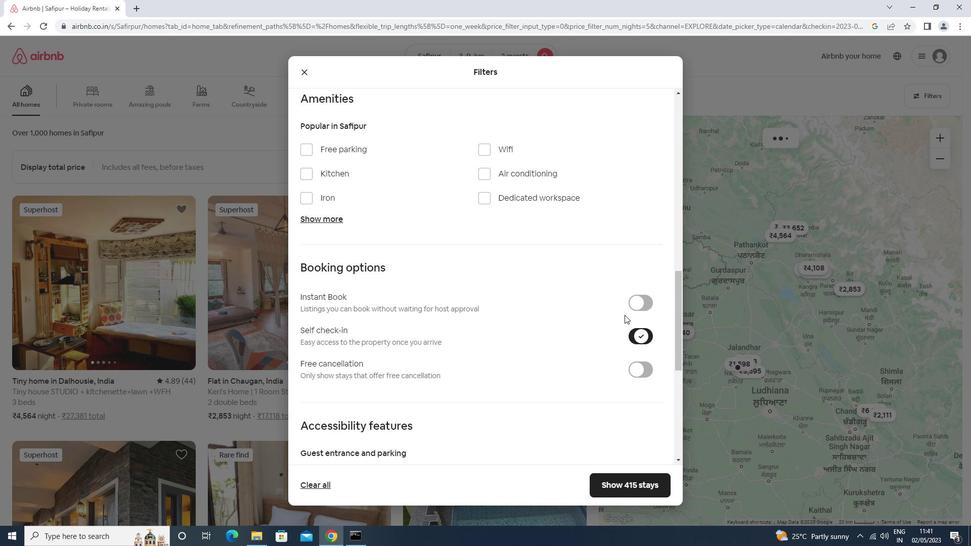 
Action: Mouse scrolled (623, 313) with delta (0, 0)
Screenshot: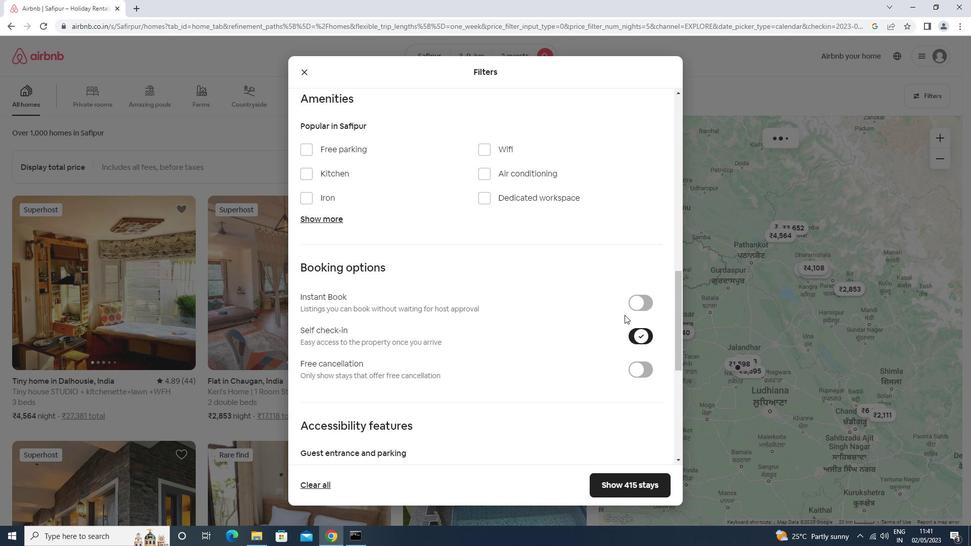 
Action: Mouse moved to (623, 314)
Screenshot: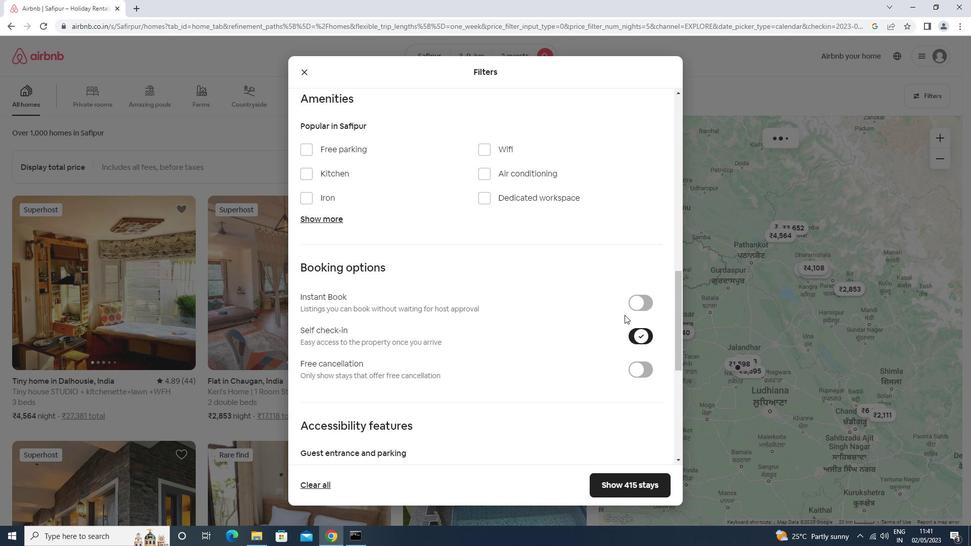 
Action: Mouse scrolled (623, 313) with delta (0, 0)
Screenshot: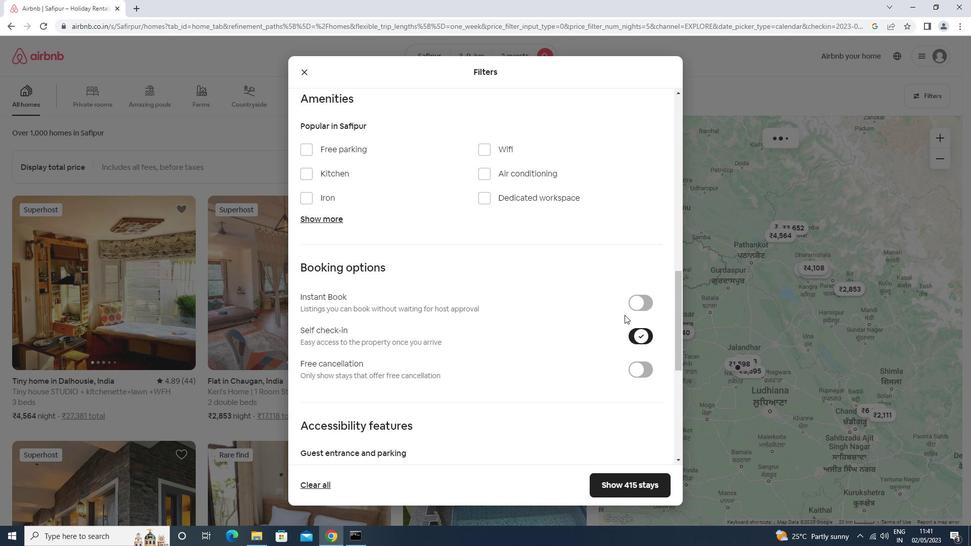 
Action: Mouse scrolled (623, 313) with delta (0, 0)
Screenshot: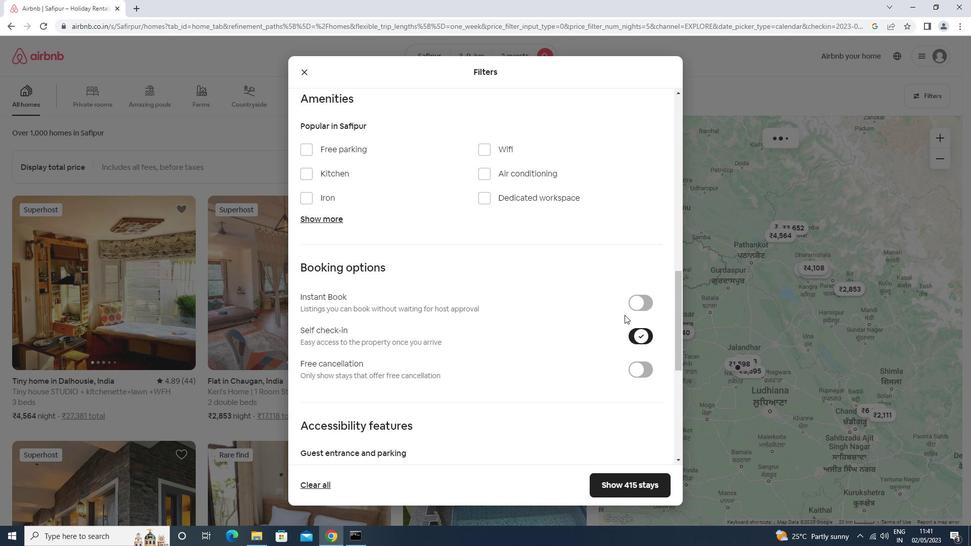 
Action: Mouse scrolled (623, 313) with delta (0, 0)
Screenshot: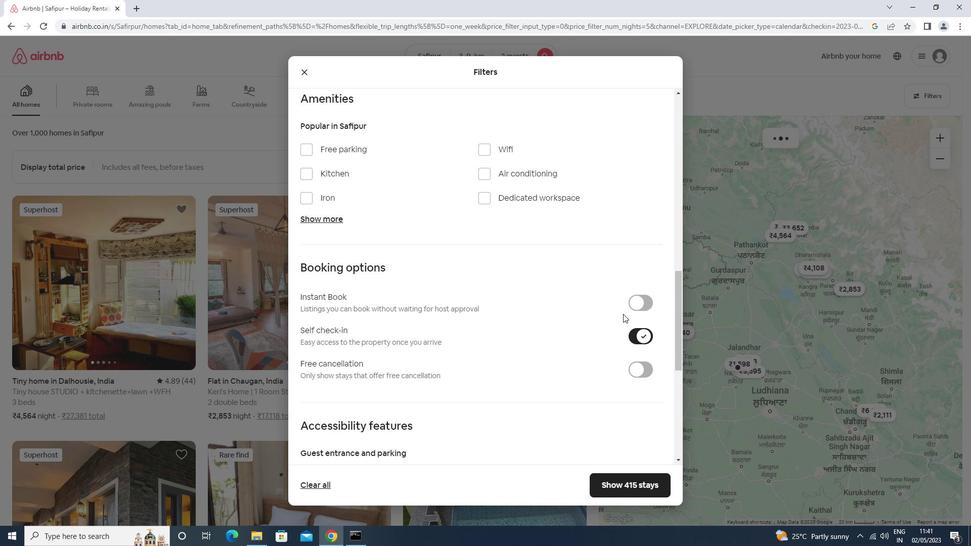 
Action: Mouse scrolled (623, 313) with delta (0, 0)
Screenshot: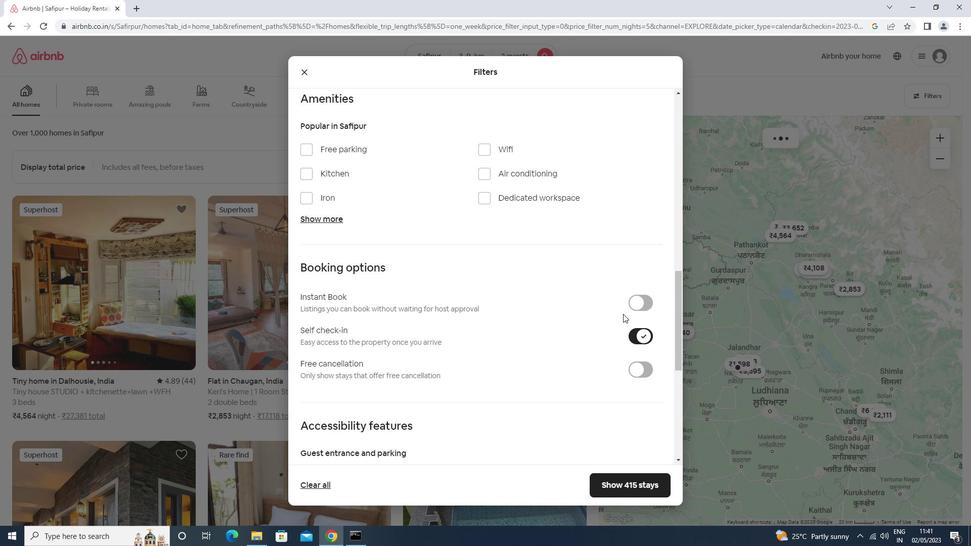 
Action: Mouse moved to (620, 314)
Screenshot: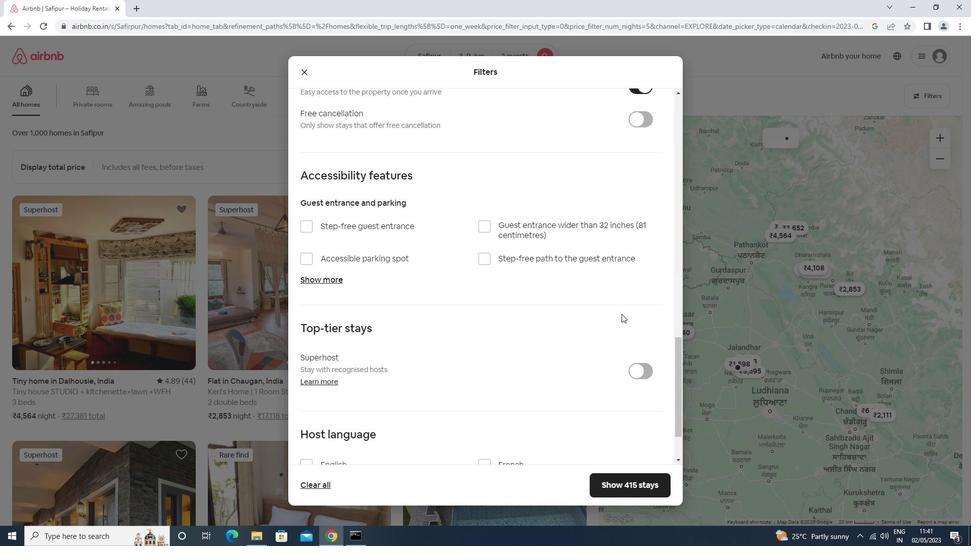 
Action: Mouse scrolled (620, 313) with delta (0, 0)
Screenshot: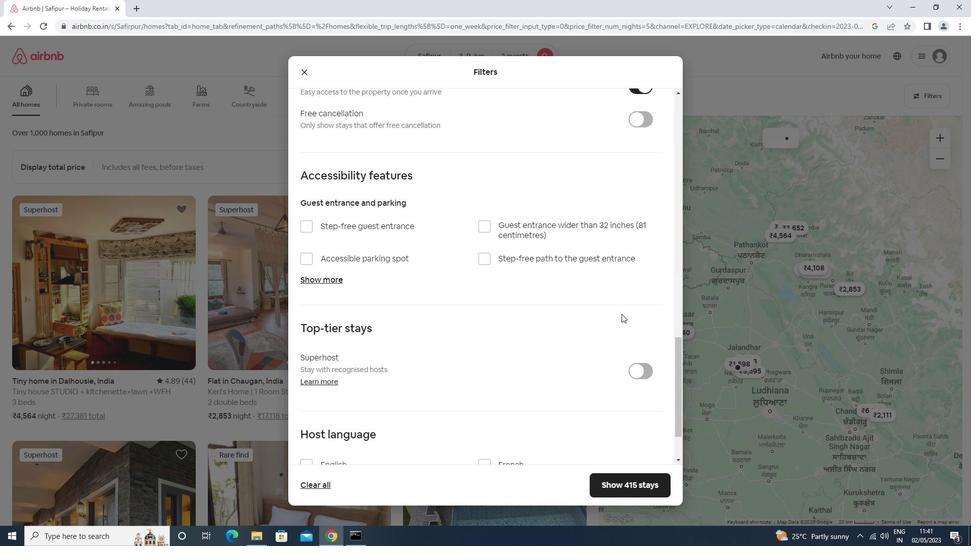 
Action: Mouse moved to (618, 314)
Screenshot: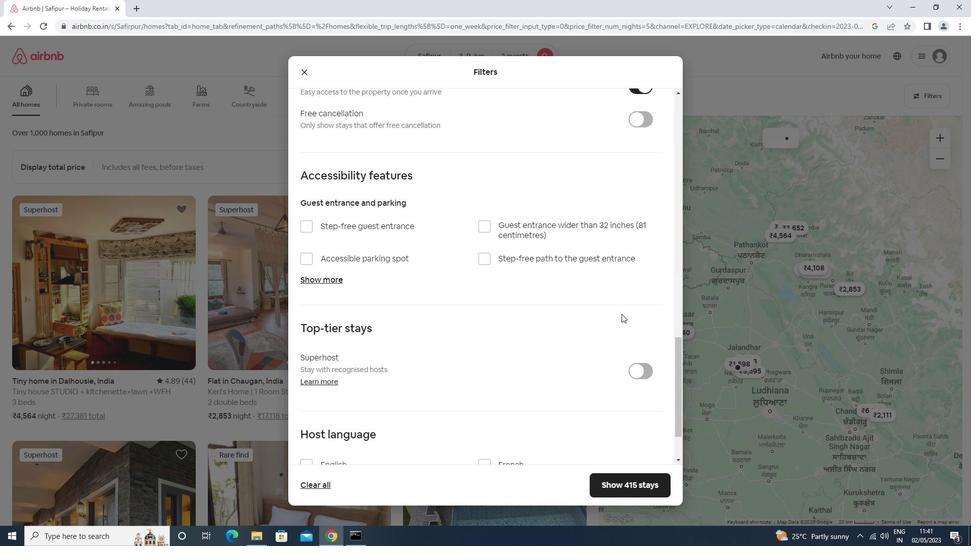 
Action: Mouse scrolled (618, 313) with delta (0, 0)
Screenshot: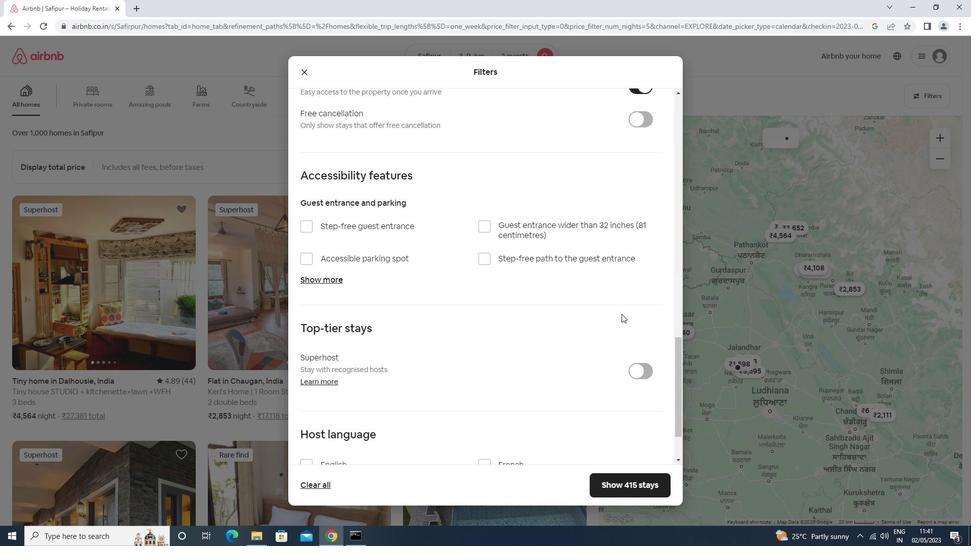 
Action: Mouse moved to (618, 314)
Screenshot: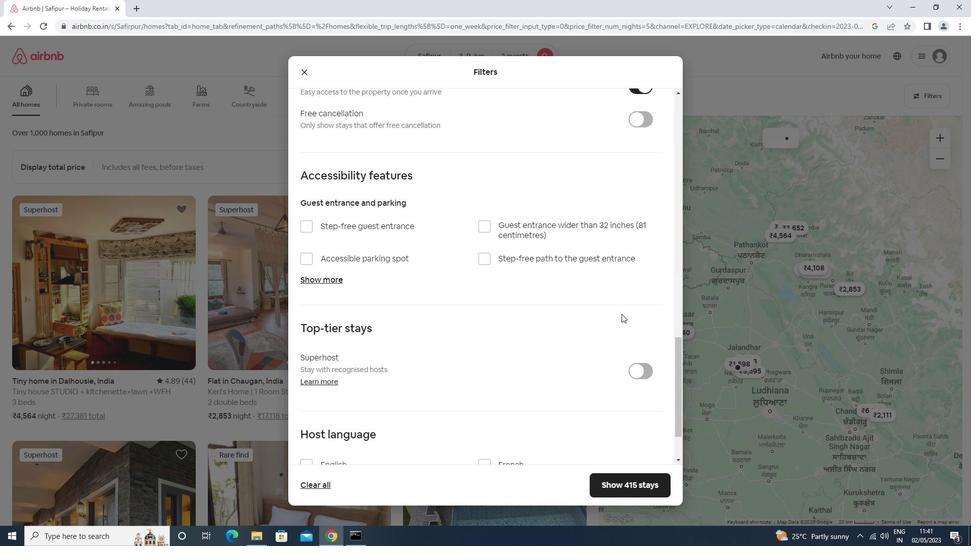
Action: Mouse scrolled (618, 313) with delta (0, 0)
Screenshot: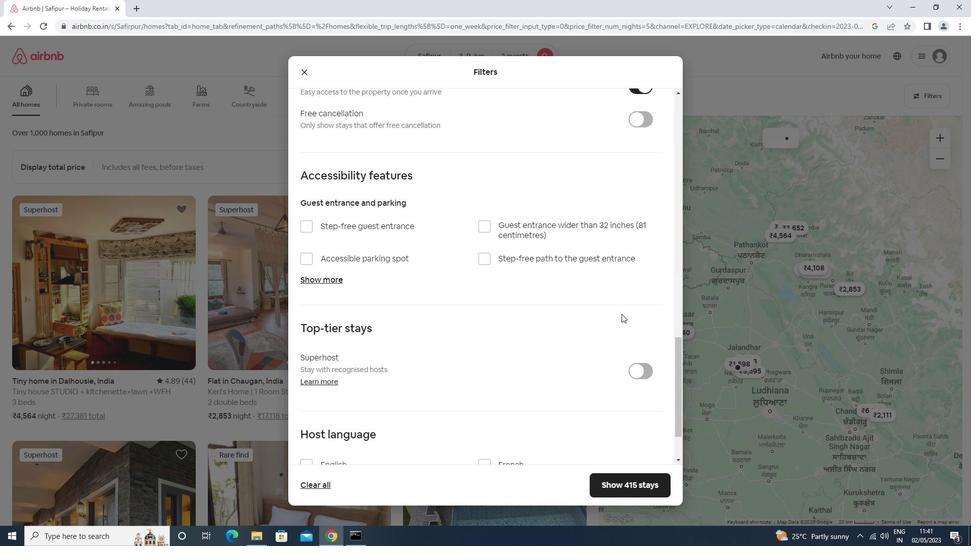 
Action: Mouse moved to (618, 314)
Screenshot: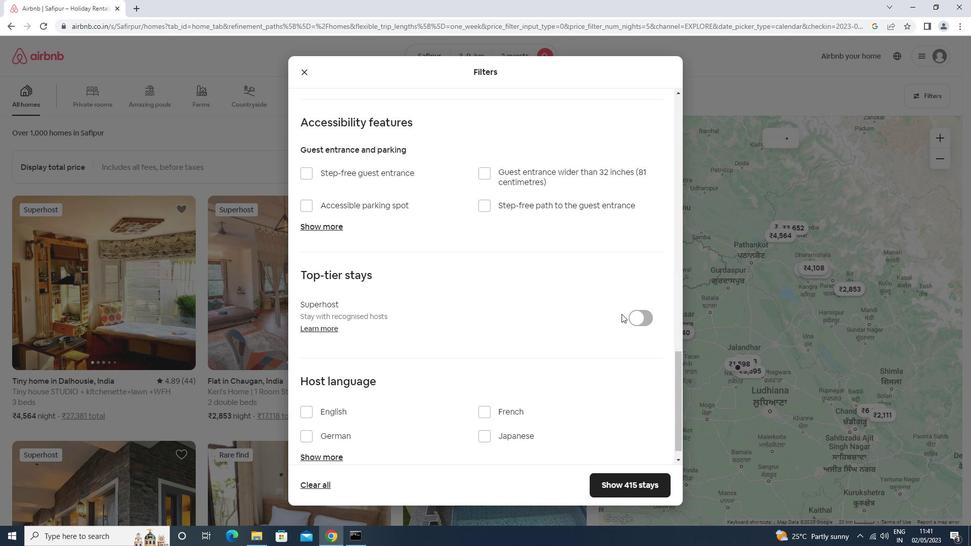 
Action: Mouse scrolled (618, 314) with delta (0, 0)
Screenshot: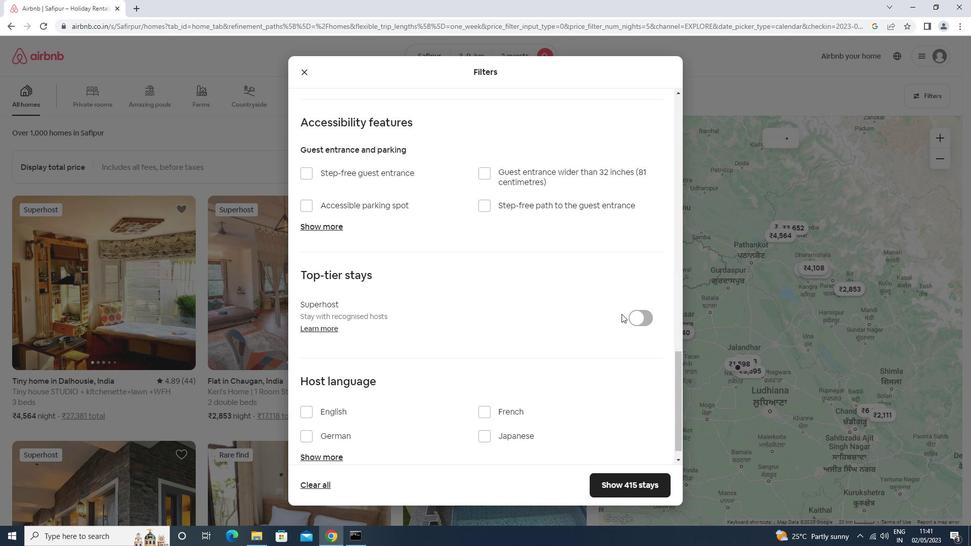 
Action: Mouse scrolled (618, 314) with delta (0, 0)
Screenshot: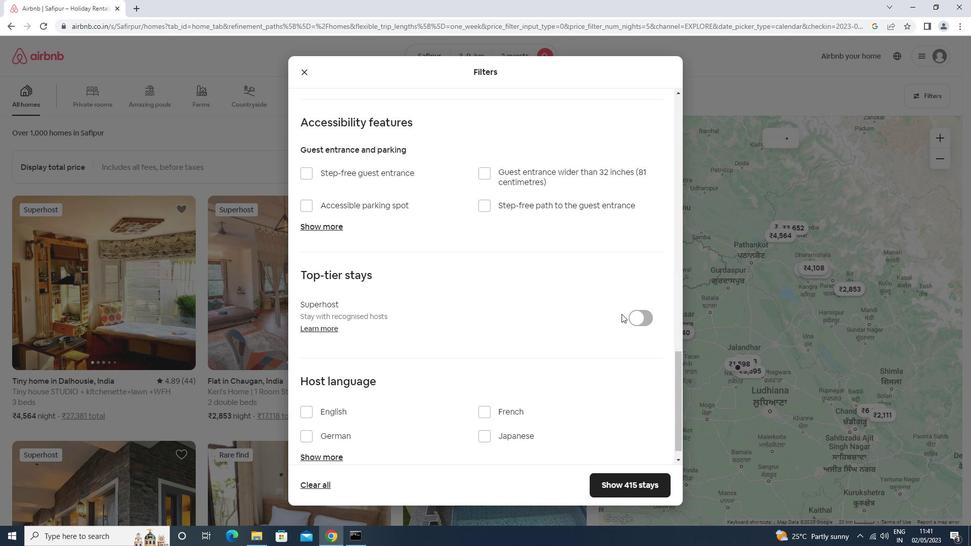 
Action: Mouse moved to (616, 315)
Screenshot: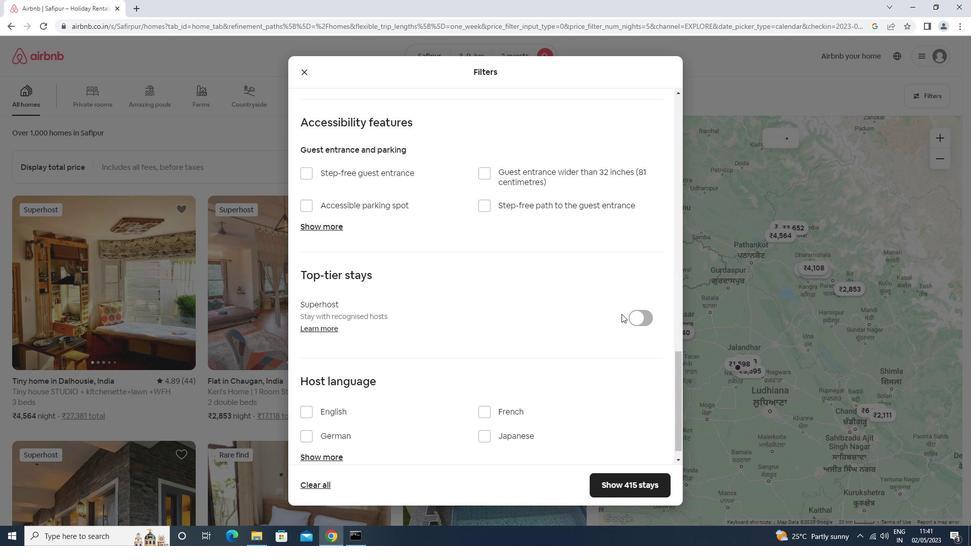 
Action: Mouse scrolled (616, 314) with delta (0, 0)
Screenshot: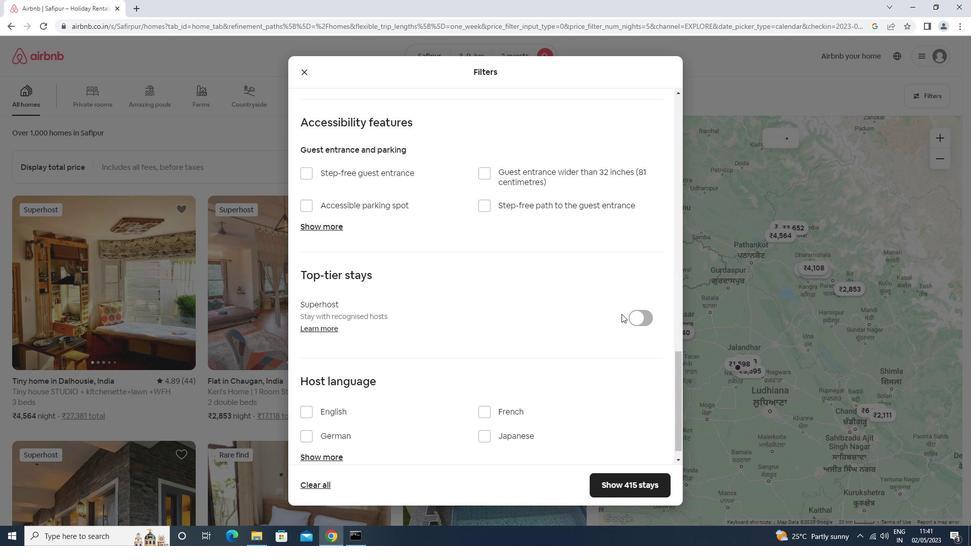 
Action: Mouse moved to (333, 390)
Screenshot: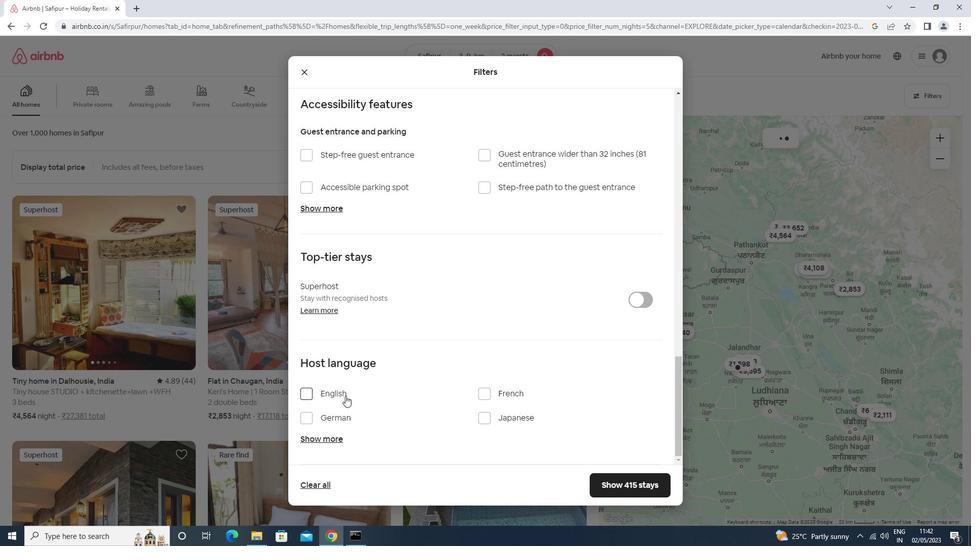 
Action: Mouse pressed left at (333, 390)
Screenshot: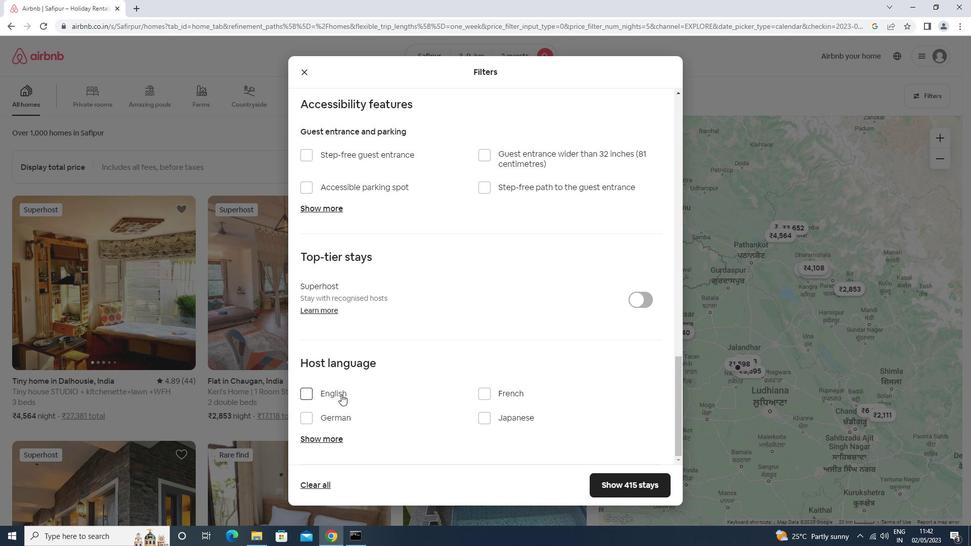 
Action: Mouse moved to (616, 477)
Screenshot: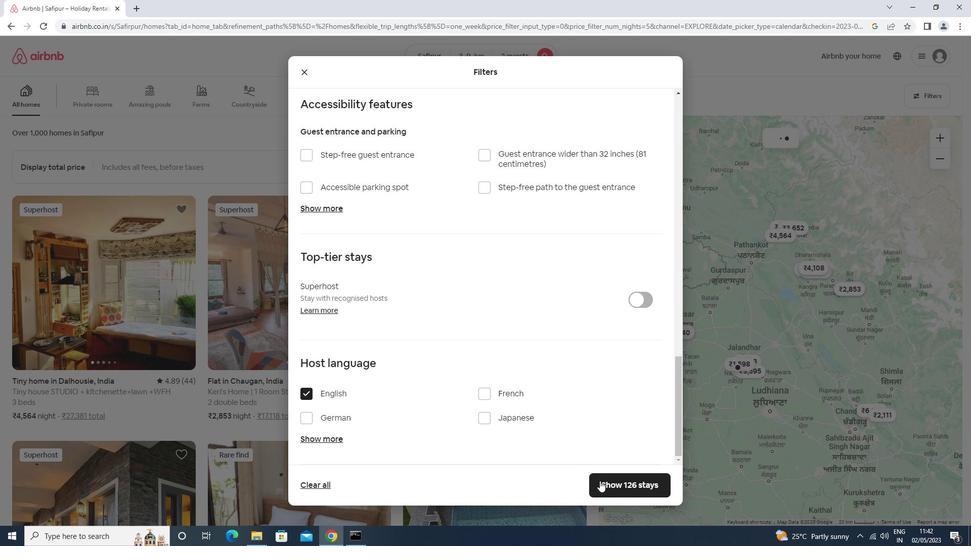 
Action: Mouse pressed left at (616, 477)
Screenshot: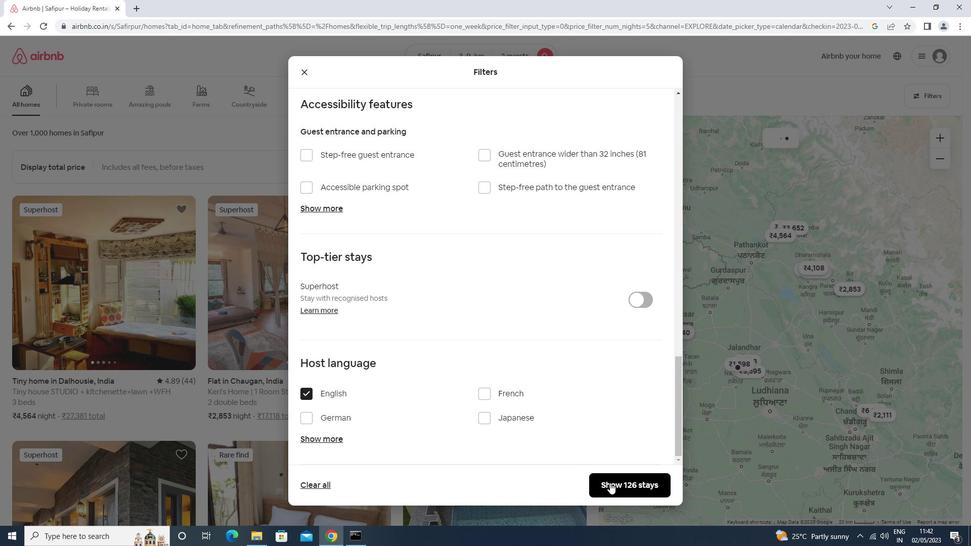 
Action: Mouse moved to (614, 476)
Screenshot: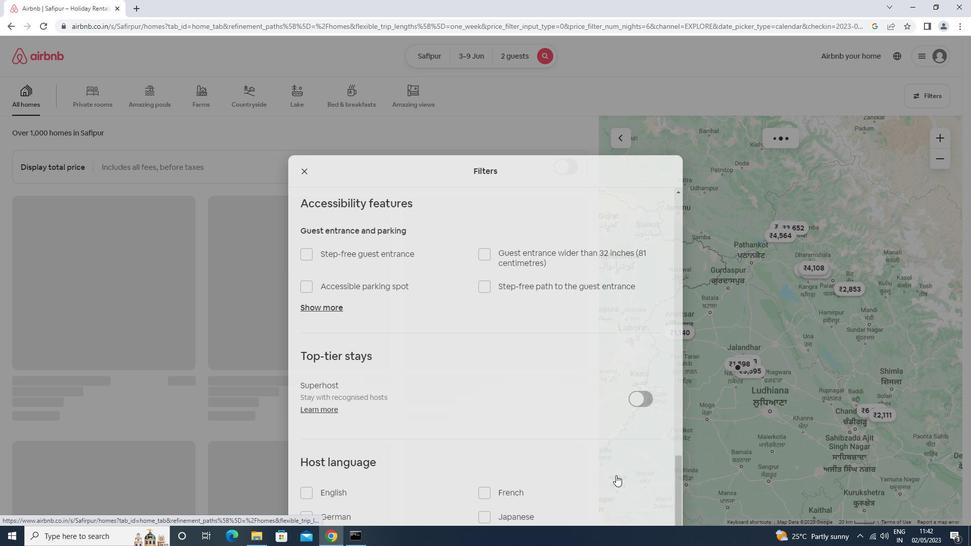 
